 Task: In the Company nokia.com, Create email and send with subject: 'A Glimpse into the Future: Meet Our Disruptive Offering', and with mail content 'Good Evening,_x000D_
Step into a world of unlimited possibilities. Our cutting-edge solution will empower you to overcome challenges and achieve unparalleled success in your industry._x000D_
Thanks and Regards', attach the document: Contract.pdf and insert image: visitingcard.jpg. Below Thank and Regards, write Reddit and insert the URL: 'www.reddit.com'. Mark checkbox to create task to follow up : In 1 month.  Enter or choose an email address of recipient's from company's contact and send.. Logged in from softage.4@softage.net
Action: Mouse moved to (78, 66)
Screenshot: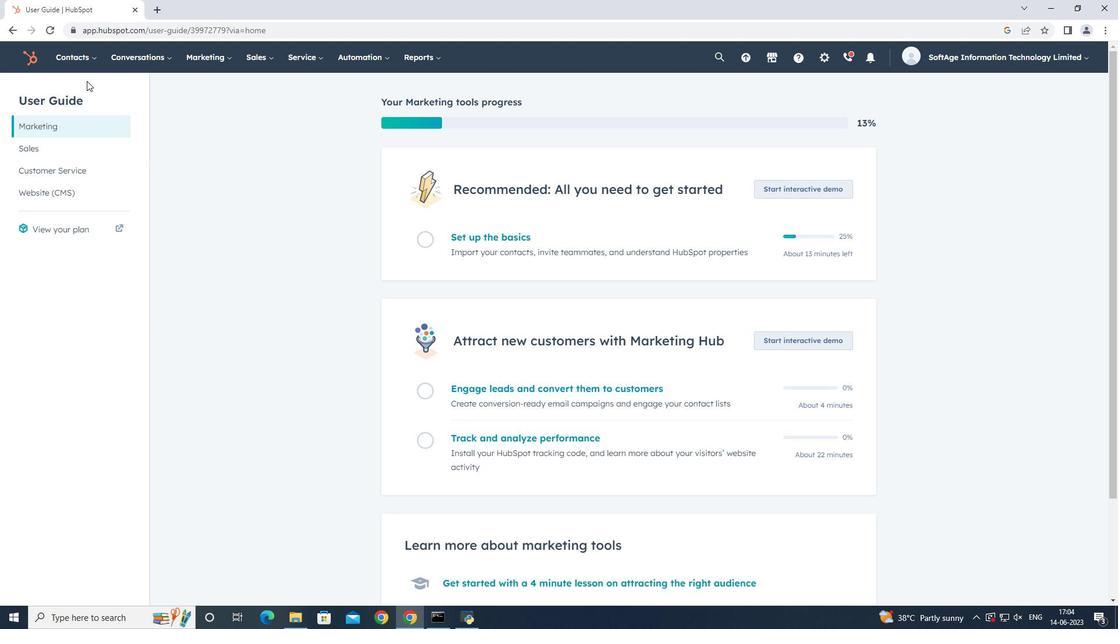
Action: Mouse pressed left at (78, 66)
Screenshot: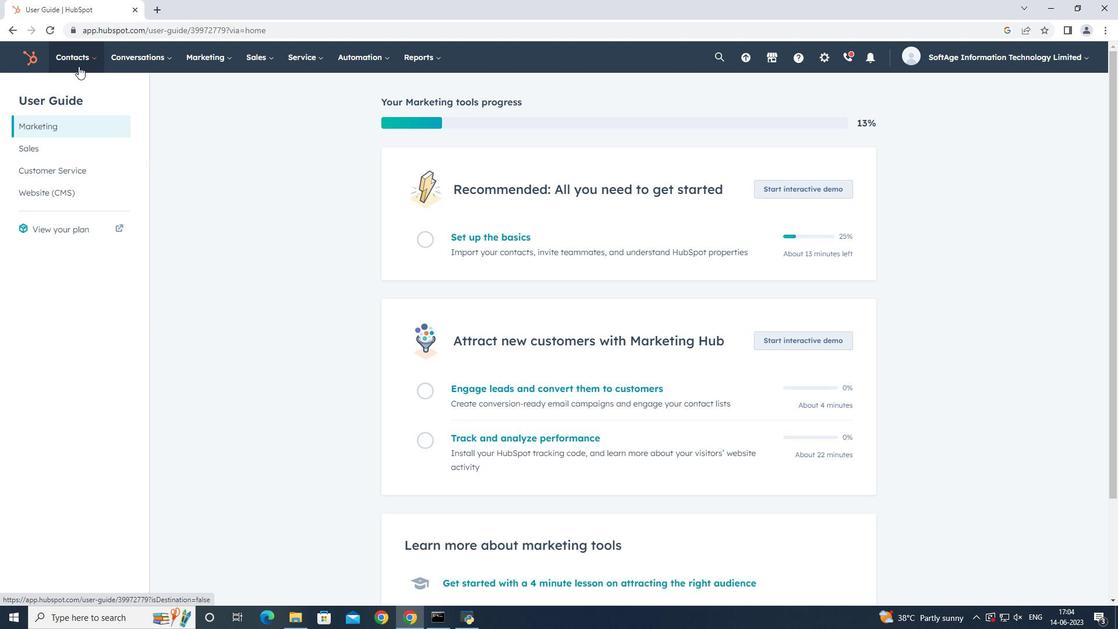 
Action: Mouse moved to (90, 107)
Screenshot: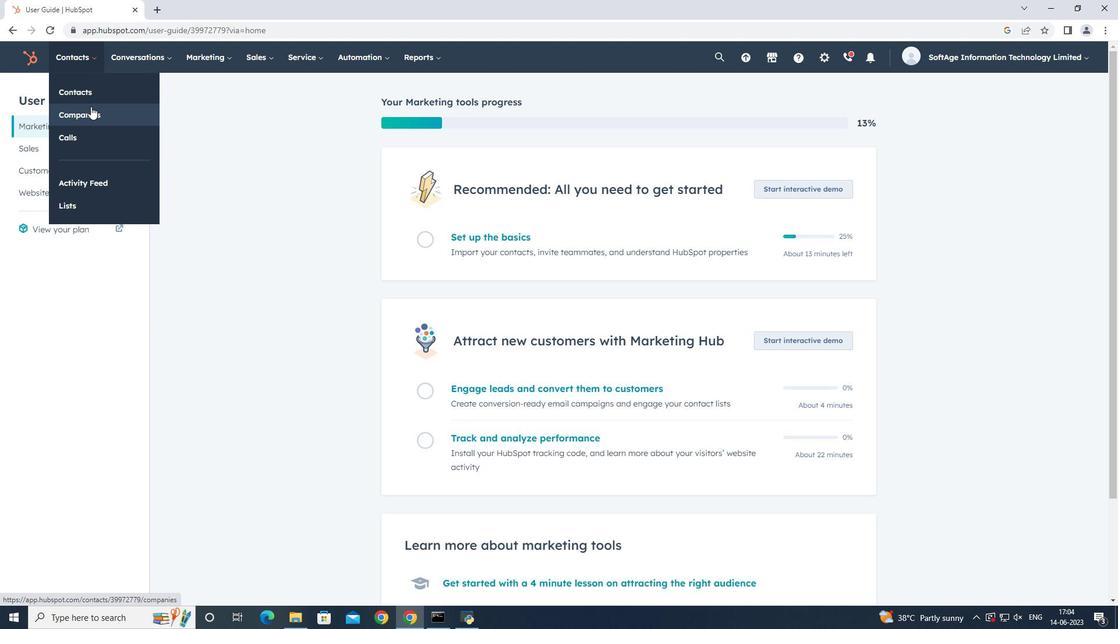 
Action: Mouse pressed left at (90, 107)
Screenshot: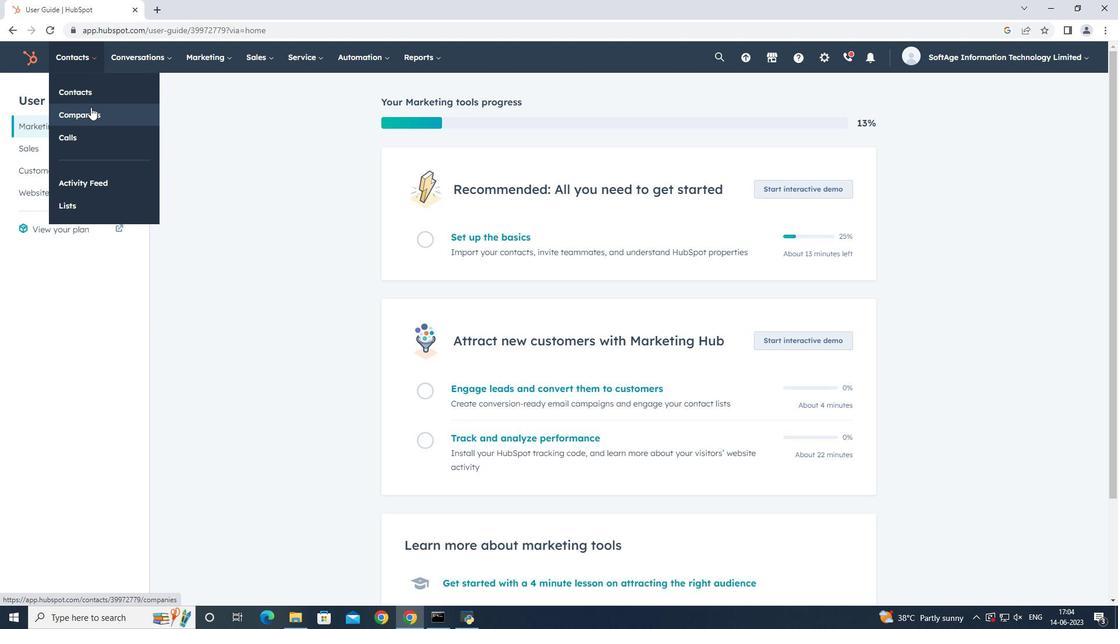 
Action: Mouse moved to (130, 190)
Screenshot: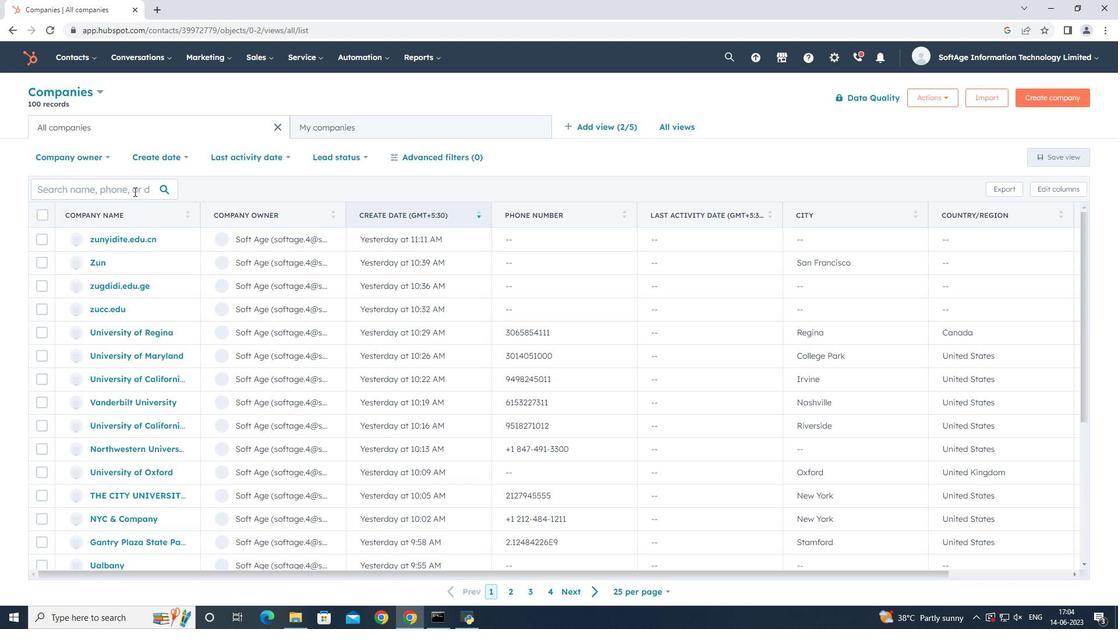 
Action: Mouse pressed left at (130, 190)
Screenshot: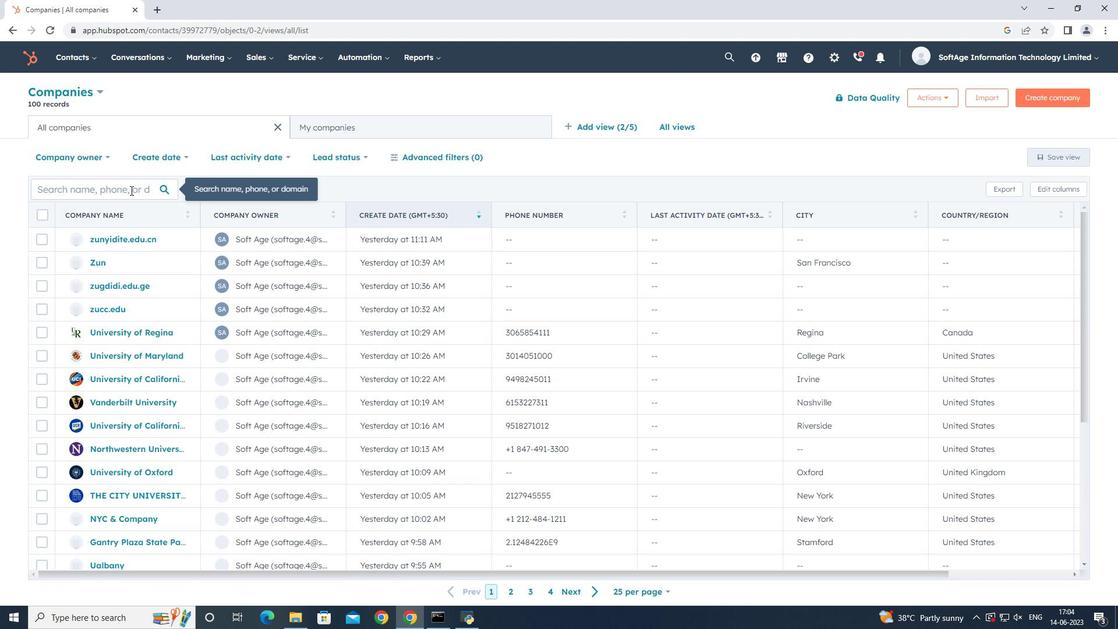 
Action: Key pressed nokia
Screenshot: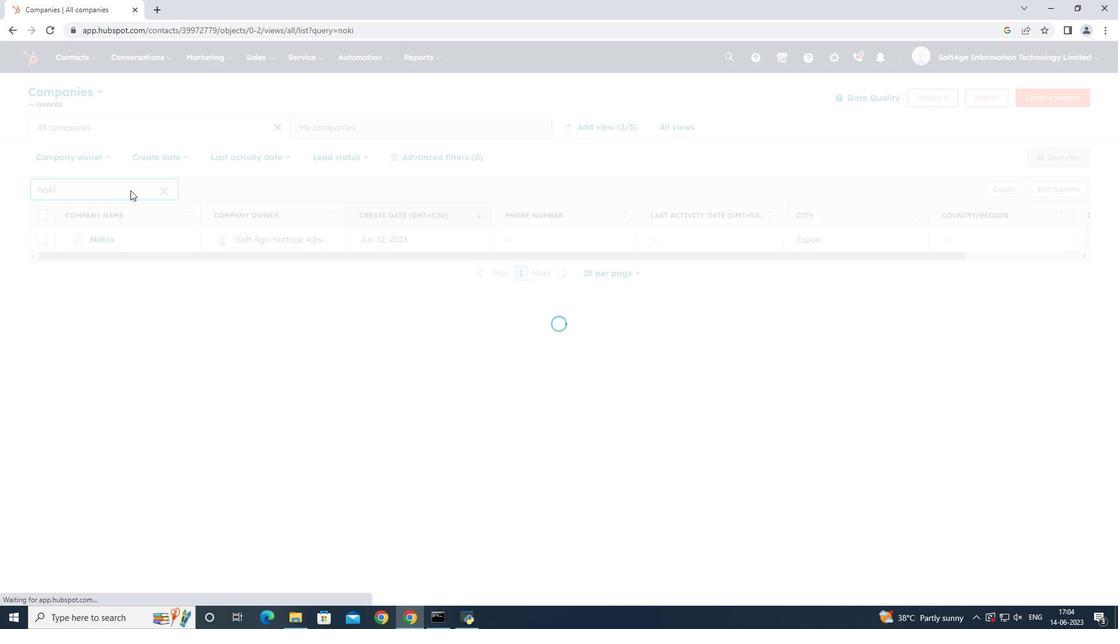 
Action: Mouse moved to (103, 243)
Screenshot: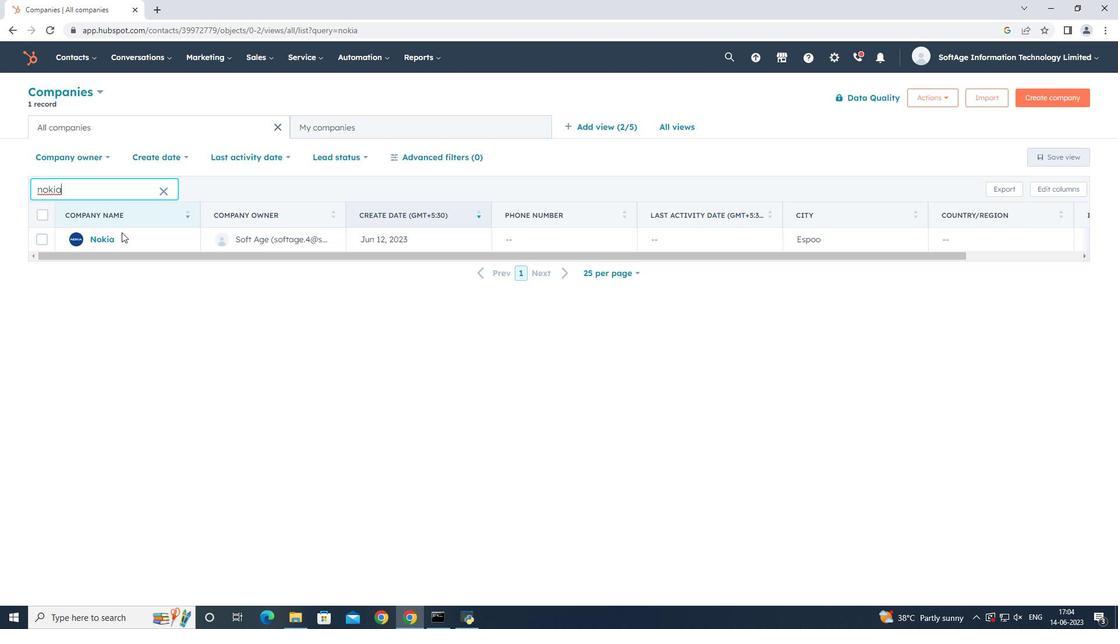 
Action: Mouse pressed left at (103, 243)
Screenshot: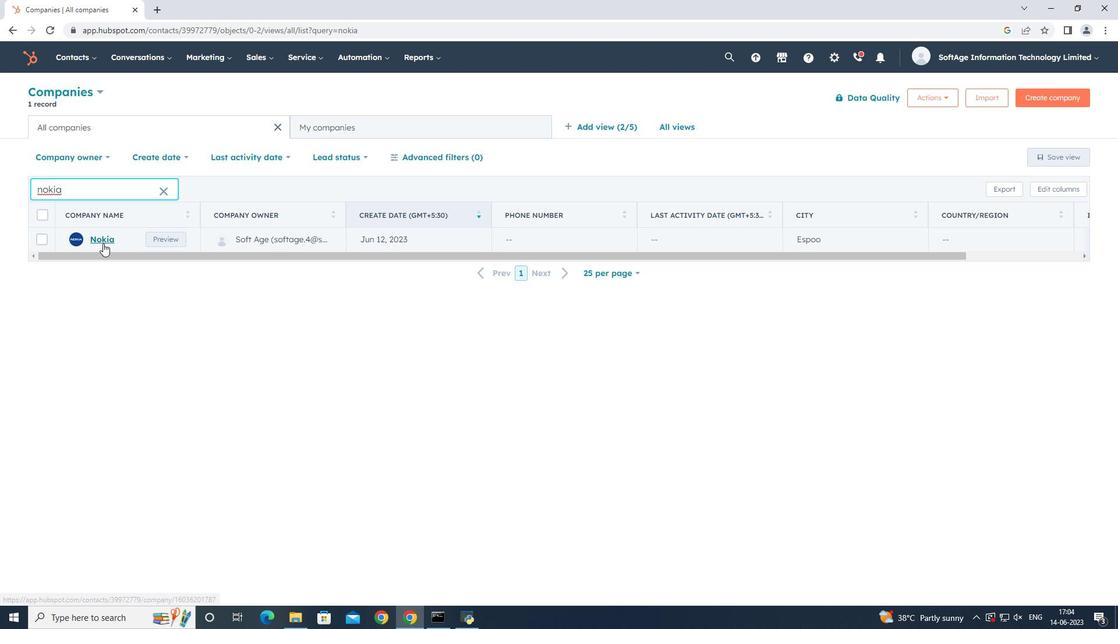 
Action: Mouse moved to (74, 196)
Screenshot: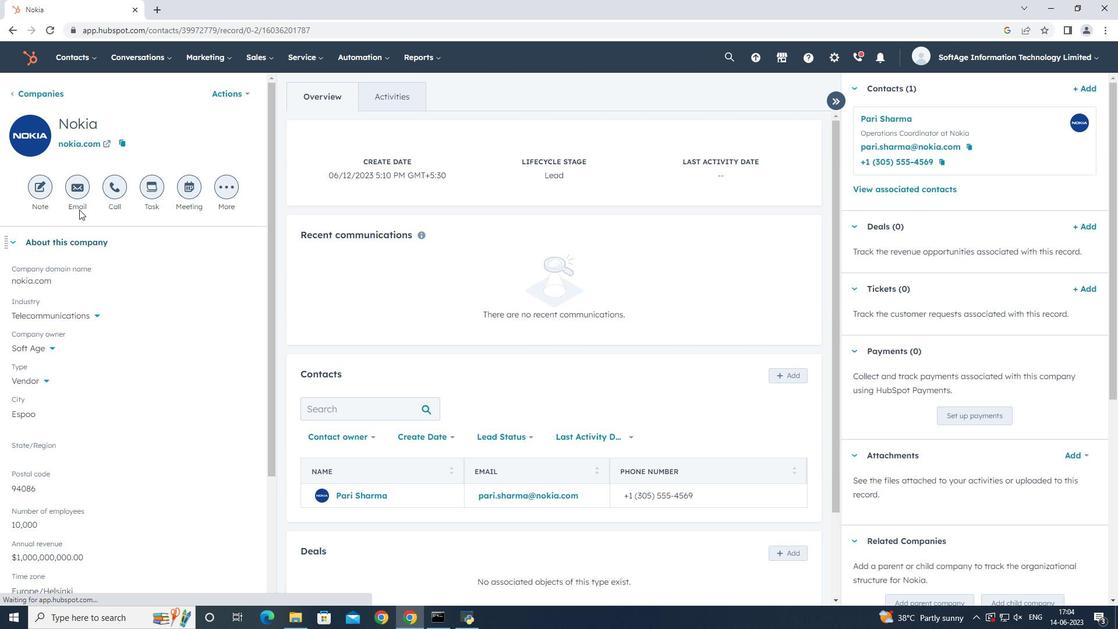 
Action: Mouse pressed left at (74, 196)
Screenshot: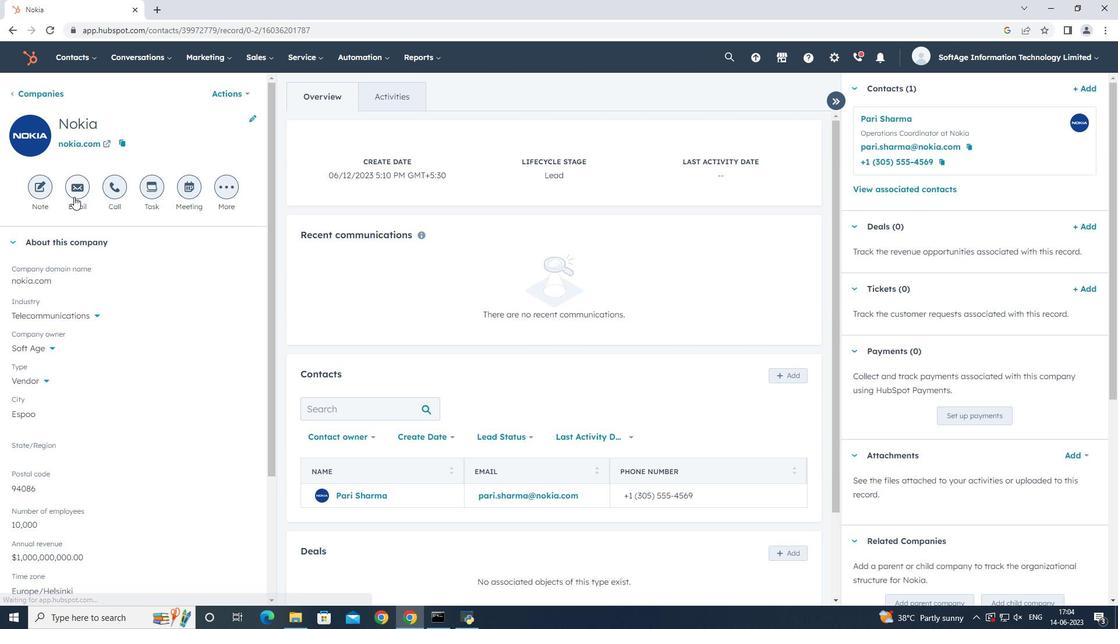 
Action: Mouse moved to (522, 287)
Screenshot: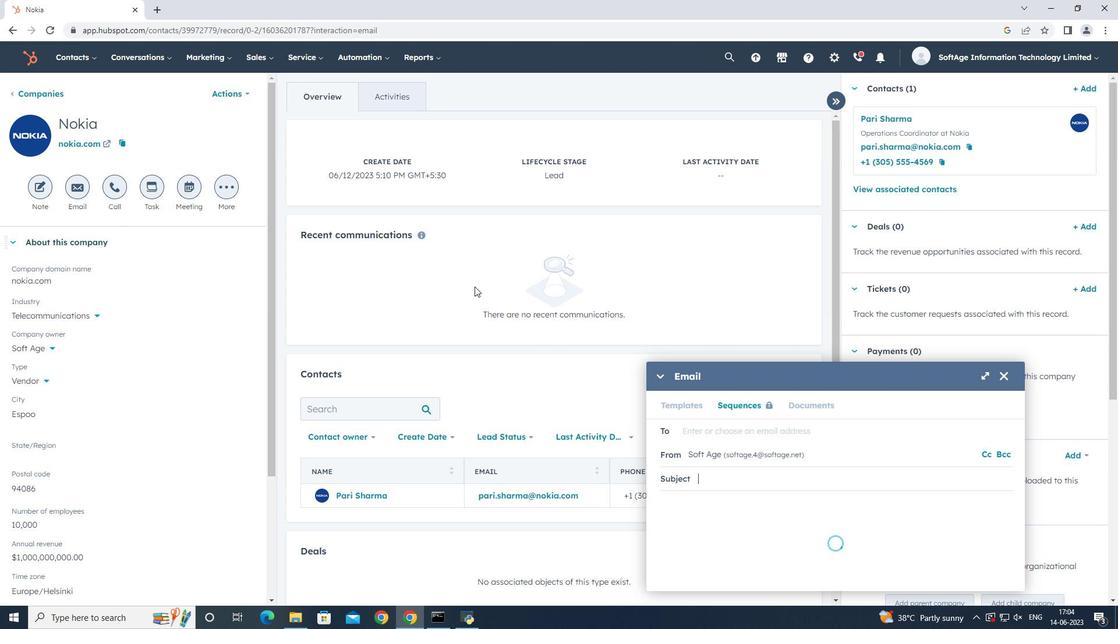 
Action: Key pressed <Key.shift>A<Key.space><Key.shift><Key.shift><Key.shift><Key.shift>Glimpse<Key.space>into<Key.space>the<Key.space><Key.shift><Key.shift>Future<Key.shift_r>:<Key.space><Key.shift_r><Key.shift_r><Key.shift_r><Key.shift_r><Key.shift_r><Key.shift_r><Key.shift_r><Key.shift_r><Key.shift_r><Key.shift_r><Key.shift_r><Key.shift_r><Key.shift_r><Key.shift_r>Meet<Key.space><Key.shift_r>Our<Key.space><Key.shift>Disruptive<Key.space><Key.shift><Key.shift><Key.shift><Key.shift><Key.shift><Key.shift><Key.shift><Key.shift><Key.shift><Key.shift><Key.shift><Key.shift><Key.shift><Key.shift>Offering,<Key.tab><Key.shift><Key.shift><Key.shift><Key.shift><Key.shift><Key.shift><Key.shift><Key.shift><Key.shift>Good<Key.space><Key.shift>Evening,<Key.enter><Key.enter><Key.shift>Step<Key.space>into<Key.space>a<Key.space>world<Key.space>of<Key.space>unlimited<Key.space>
Screenshot: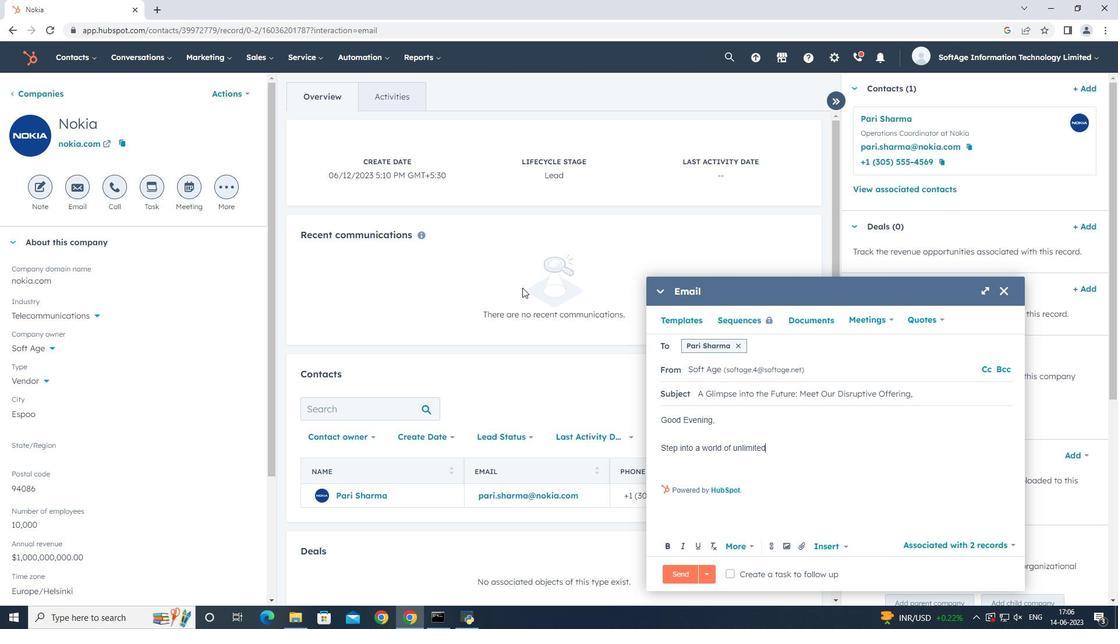 
Action: Mouse moved to (576, 258)
Screenshot: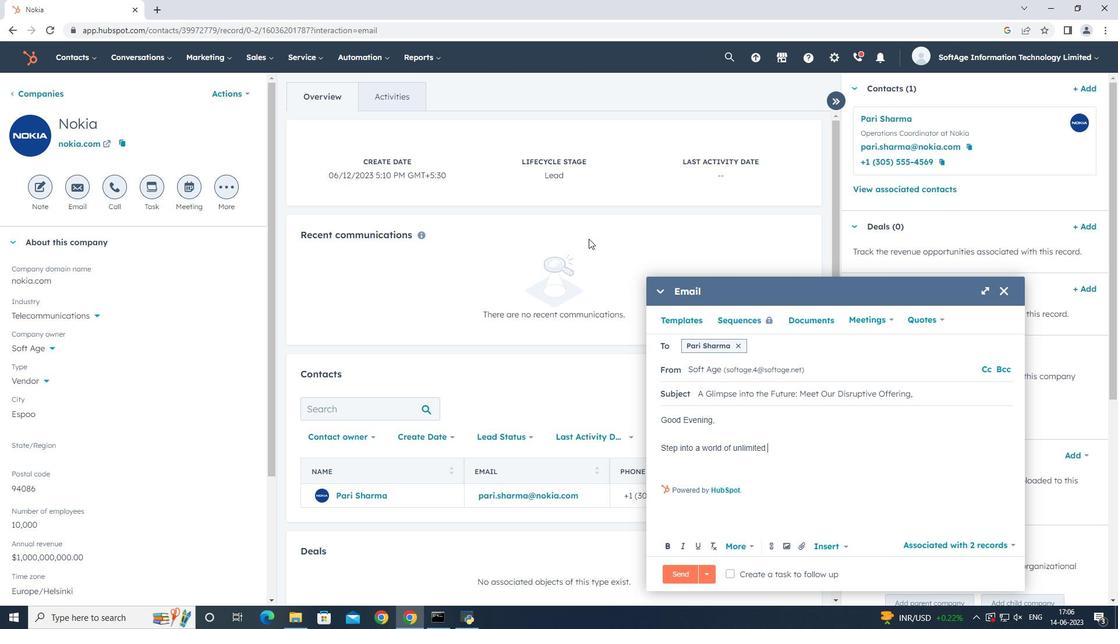 
Action: Key pressed possibilities<Key.space><Key.backspace>.<Key.space><Key.shift_r><Key.shift_r>Our<Key.space><Key.shift><Key.shift><Key.shift><Key.shift><Key.shift><Key.shift><Key.shift><Key.shift><Key.shift><Key.shift><Key.shift><Key.shift><Key.shift><Key.shift><Key.shift><Key.shift><Key.shift><Key.shift><Key.shift><Key.shift><Key.shift><Key.shift><Key.shift><Key.shift><Key.shift><Key.shift><Key.shift><Key.shift><Key.shift><Key.shift><Key.shift><Key.shift><Key.shift><Key.shift><Key.shift><Key.shift><Key.shift><Key.shift><Key.shift><Key.shift><Key.shift><Key.shift><Key.shift><Key.shift><Key.shift><Key.shift><Key.shift><Key.shift><Key.shift><Key.shift><Key.shift><Key.shift><Key.shift><Key.shift><Key.shift><Key.shift><Key.shift><Key.shift><Key.shift><Key.shift><Key.shift><Key.shift><Key.shift><Key.shift><Key.shift><Key.shift><Key.shift><Key.shift><Key.shift><Key.shift>cutting-edge<Key.space>solution<Key.space>will<Key.space>empower<Key.space>you<Key.space>to<Key.space>overcome<Key.space>challenges<Key.space>and<Key.space>achieve<Key.space>unparalleled<Key.space>success<Key.space>in<Key.space>your<Key.space>industry.<Key.enter><Key.enter><Key.shift>Thanks<Key.space>and<Key.space><Key.shift>Regards,<Key.enter>
Screenshot: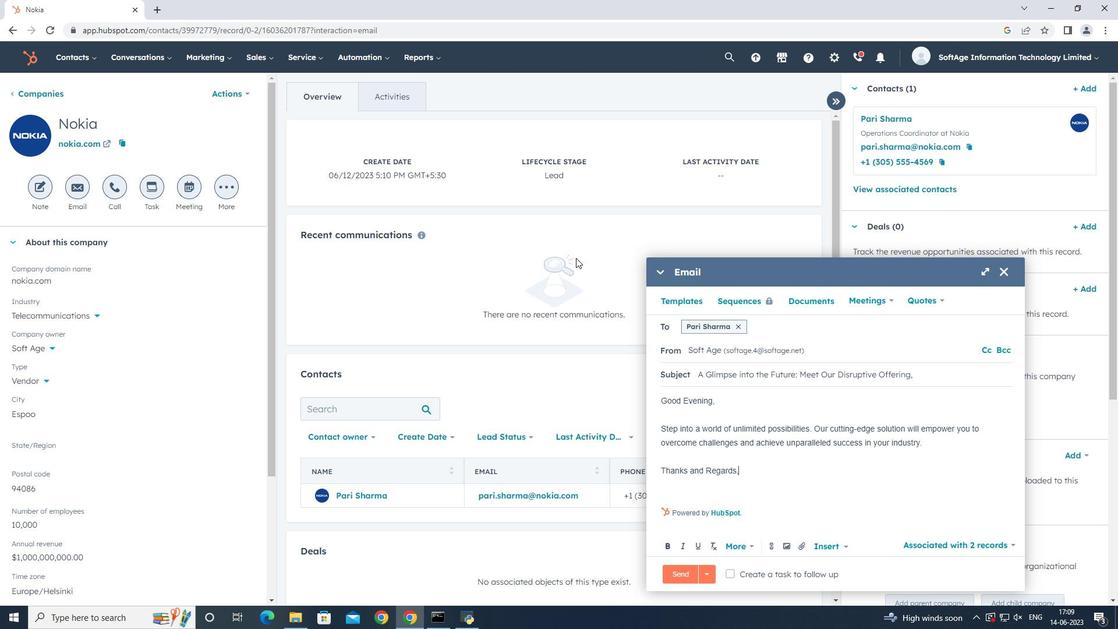
Action: Mouse moved to (802, 548)
Screenshot: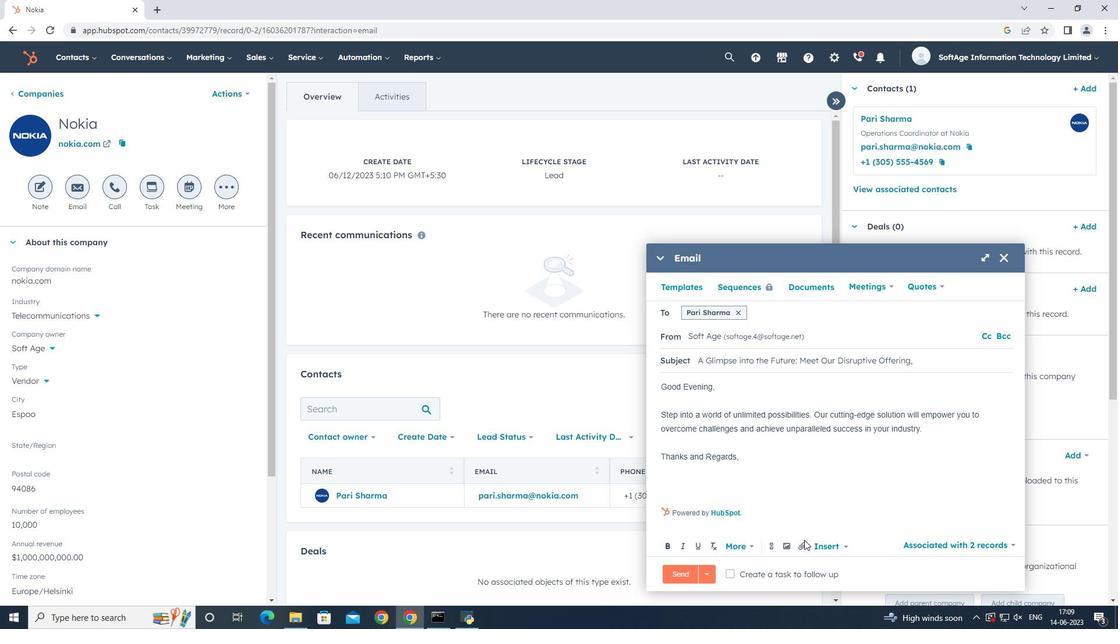 
Action: Mouse pressed left at (802, 548)
Screenshot: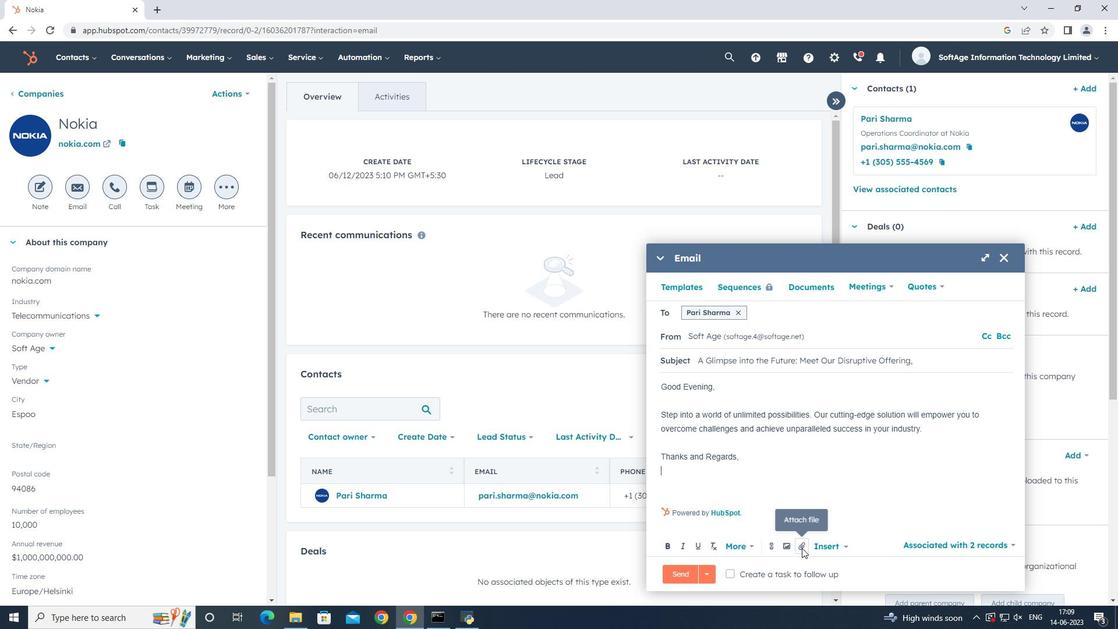 
Action: Mouse moved to (832, 511)
Screenshot: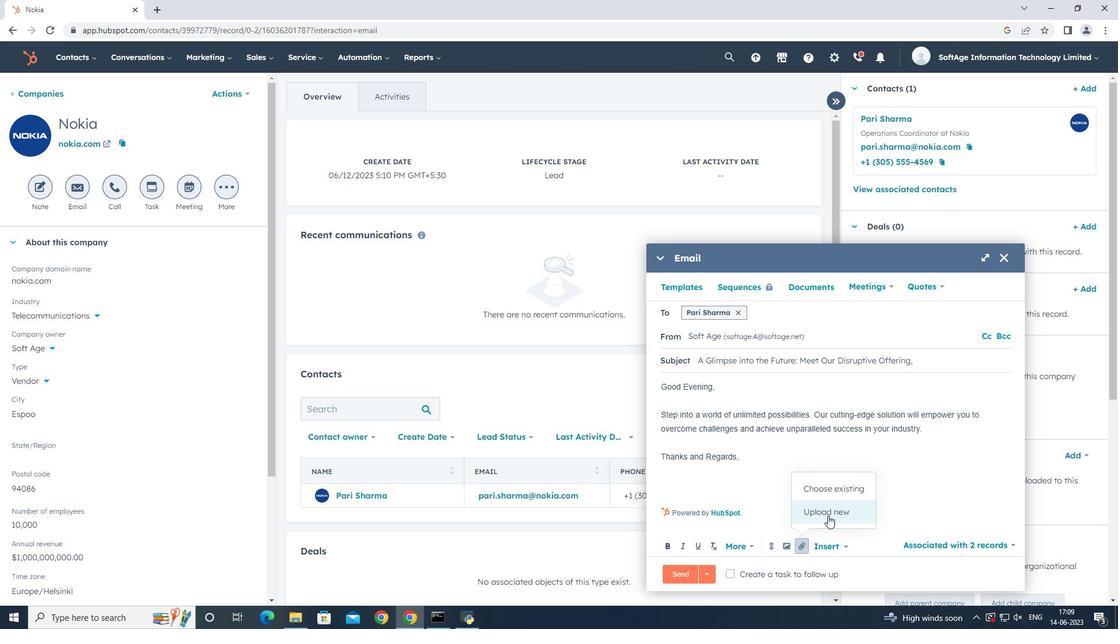 
Action: Mouse pressed left at (832, 511)
Screenshot: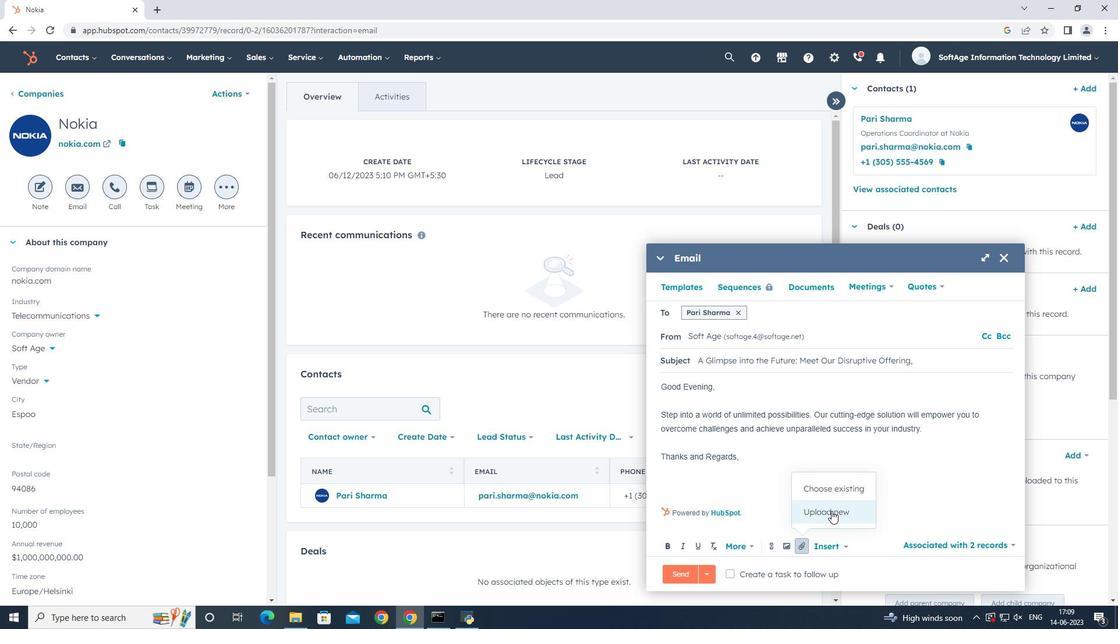 
Action: Mouse moved to (280, 110)
Screenshot: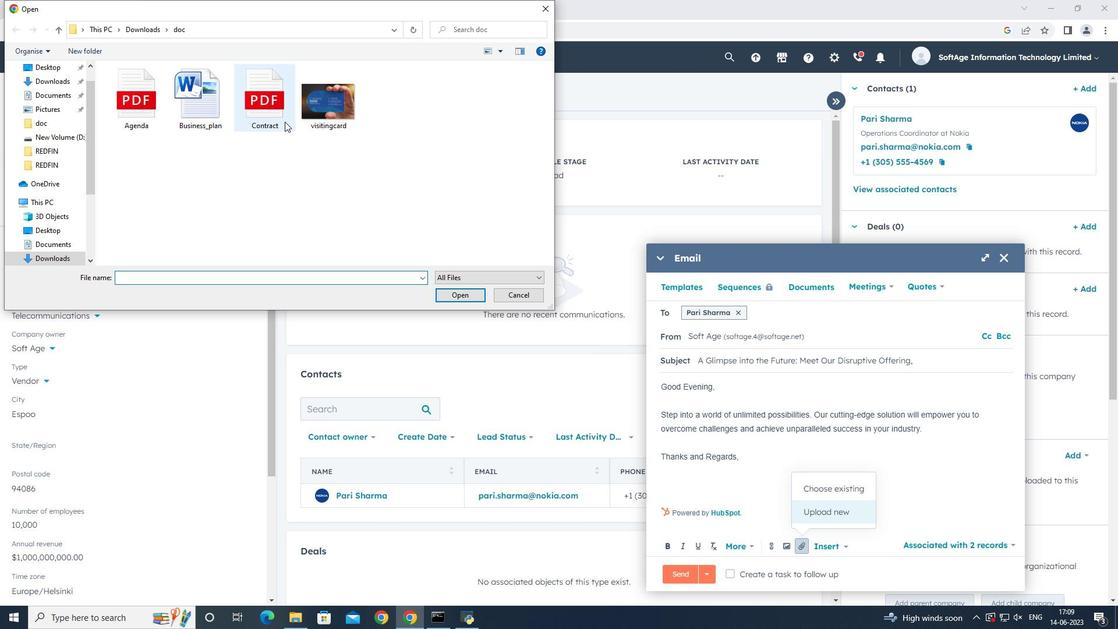 
Action: Mouse pressed left at (280, 110)
Screenshot: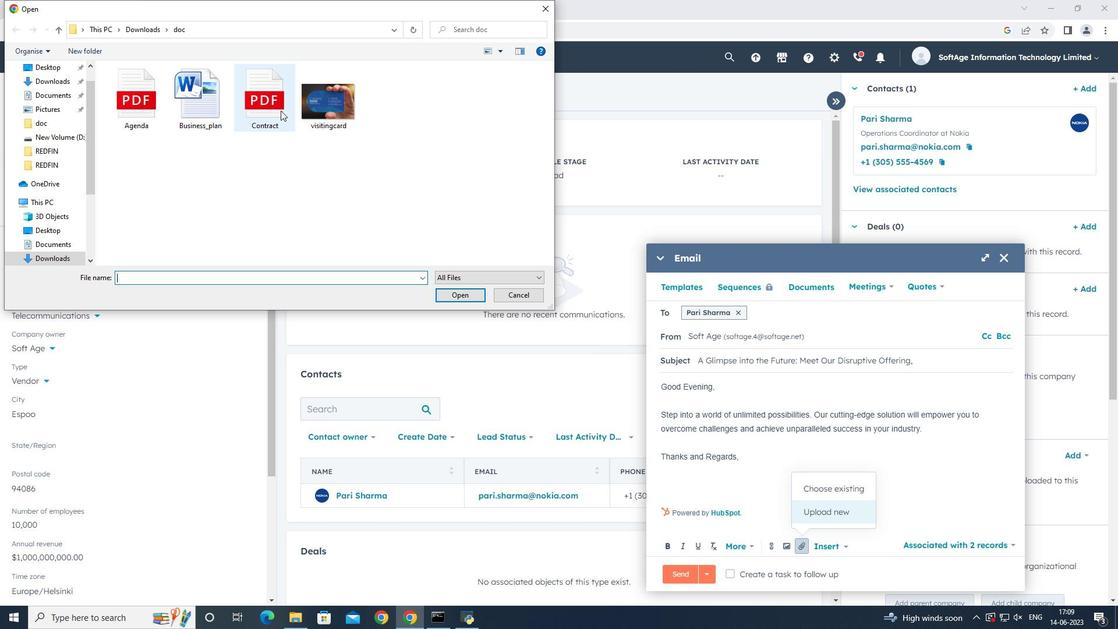 
Action: Mouse pressed left at (280, 110)
Screenshot: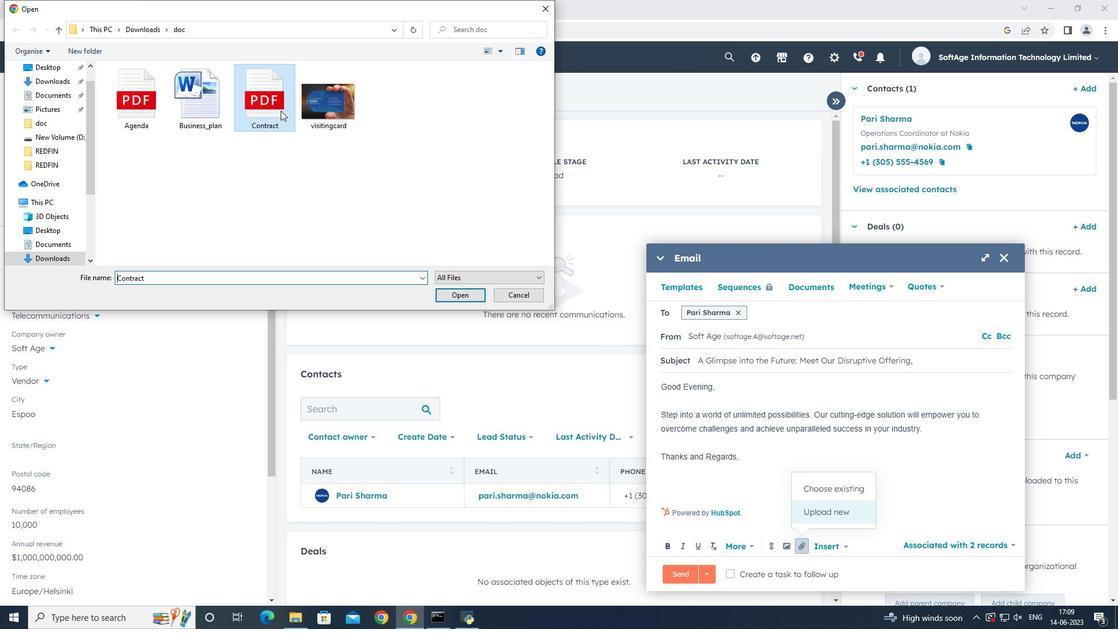
Action: Mouse moved to (785, 513)
Screenshot: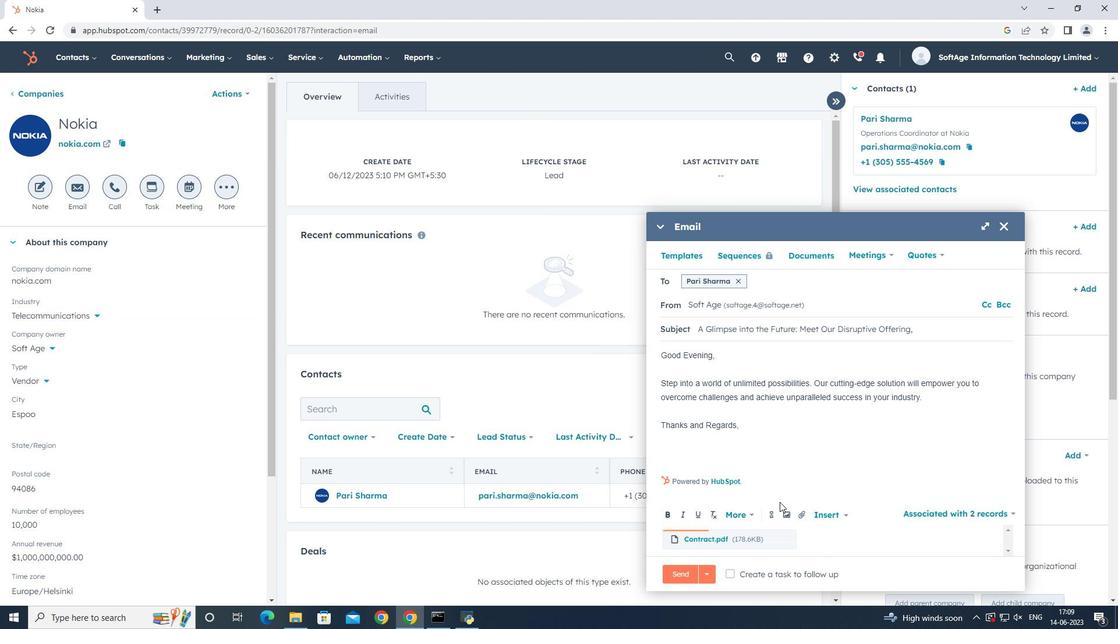 
Action: Mouse pressed left at (785, 513)
Screenshot: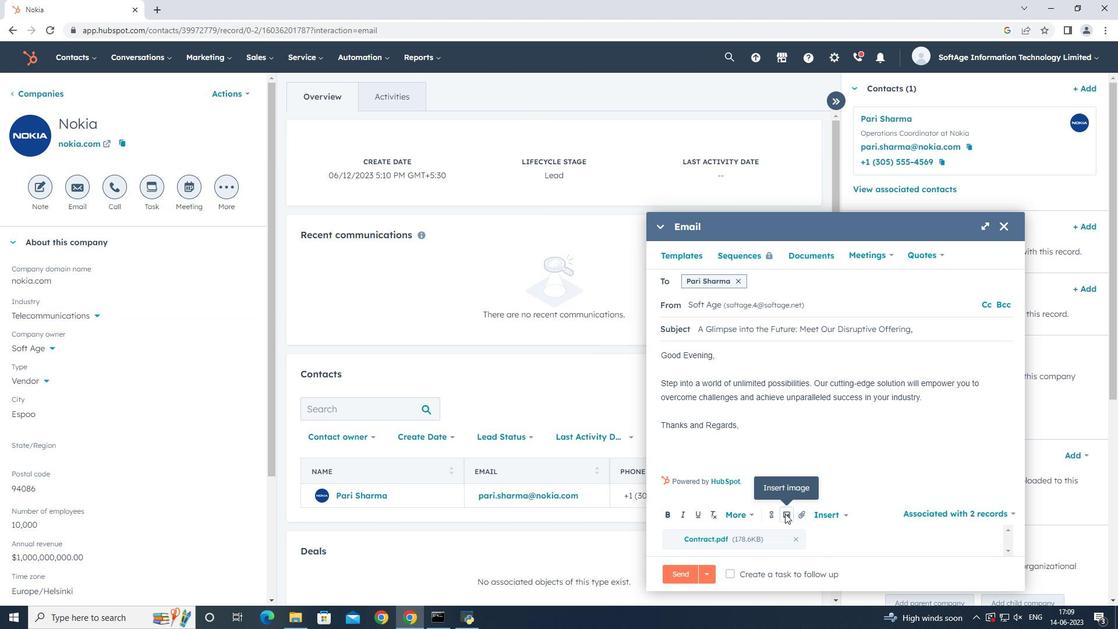 
Action: Mouse moved to (788, 484)
Screenshot: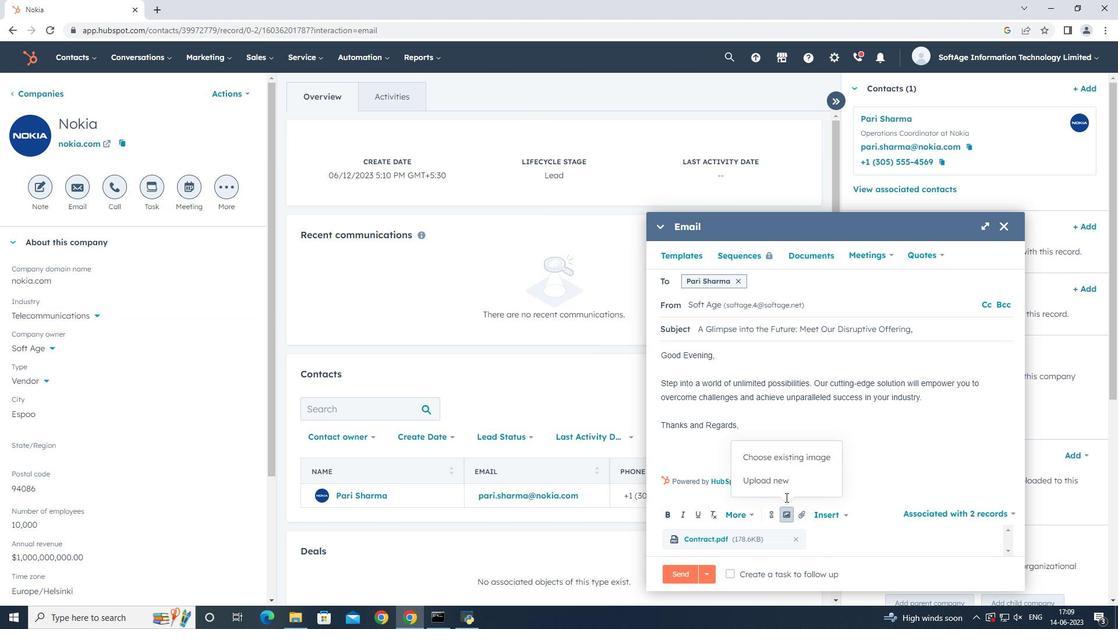 
Action: Mouse pressed left at (788, 484)
Screenshot: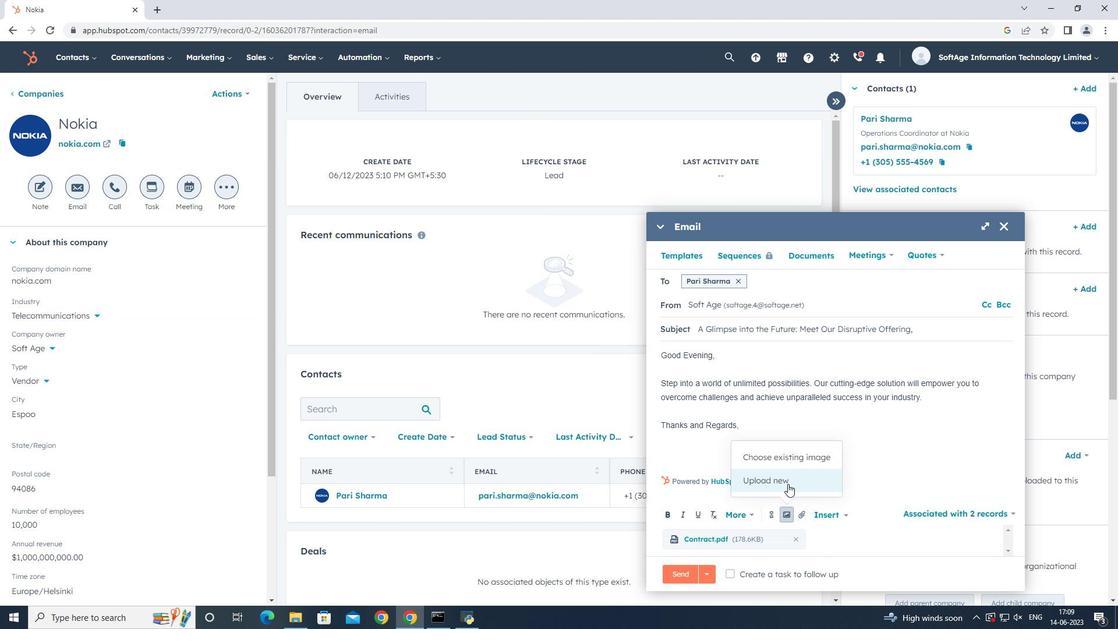 
Action: Mouse moved to (142, 120)
Screenshot: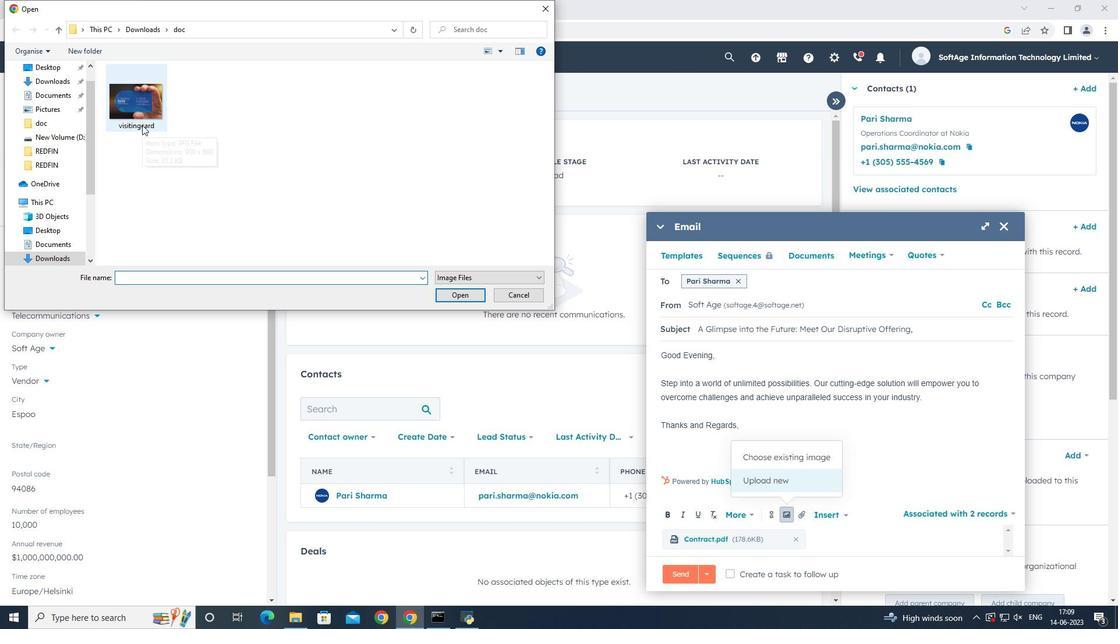 
Action: Mouse pressed left at (142, 120)
Screenshot: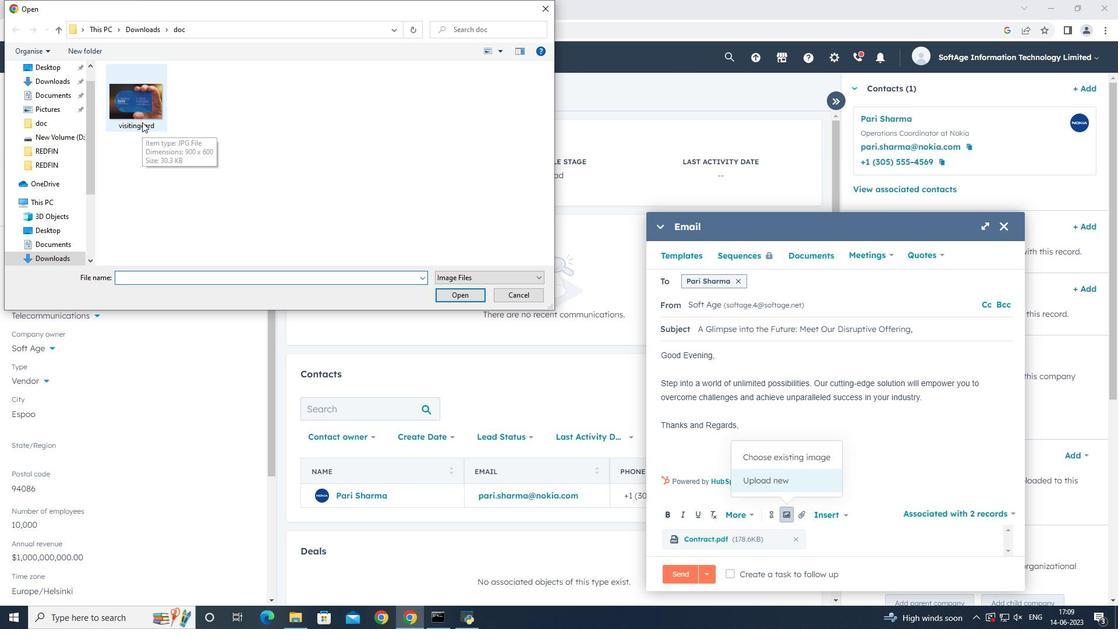 
Action: Mouse pressed left at (142, 120)
Screenshot: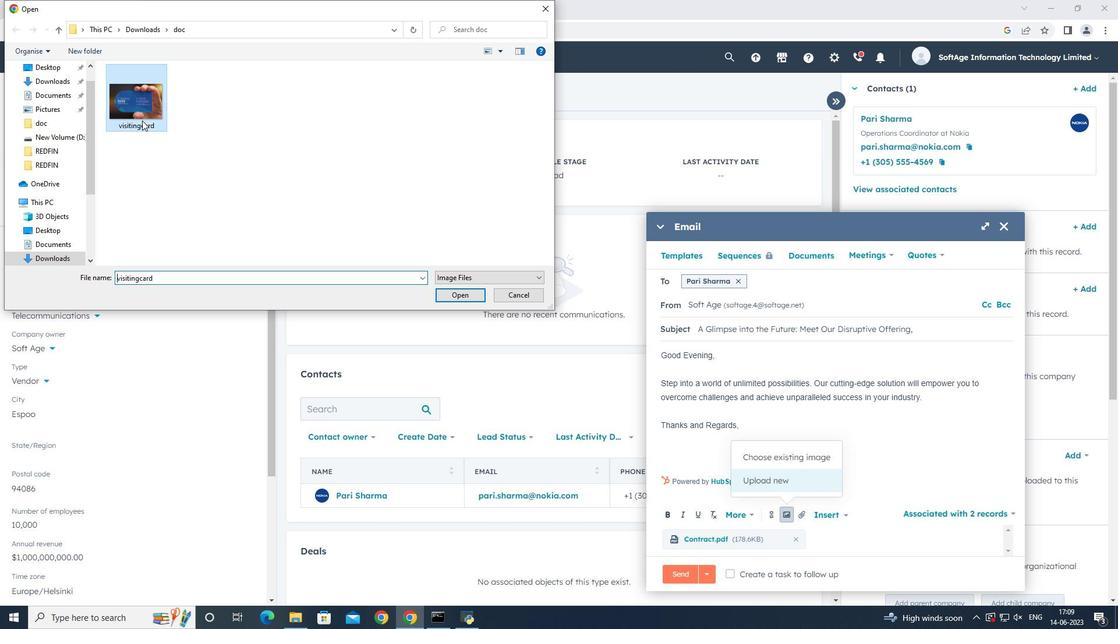 
Action: Mouse moved to (741, 312)
Screenshot: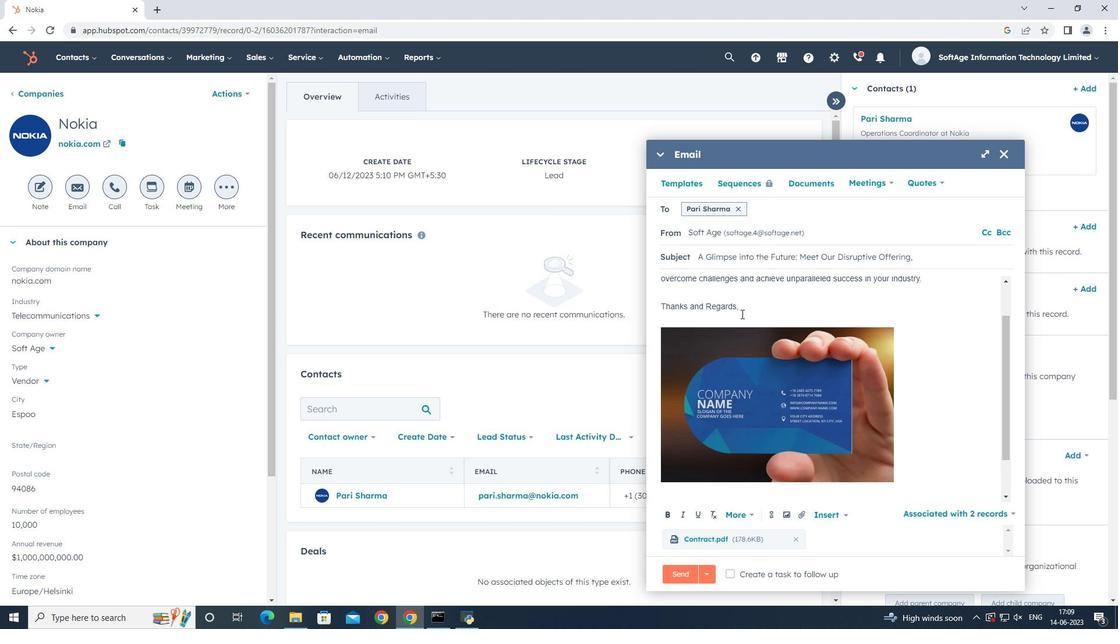 
Action: Mouse pressed left at (741, 312)
Screenshot: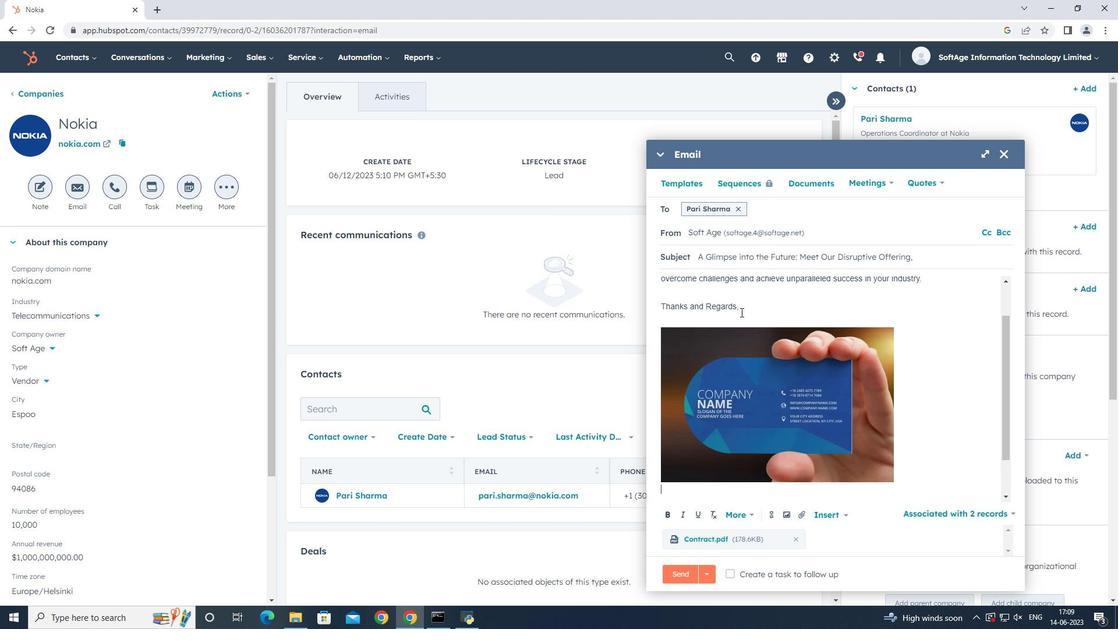 
Action: Mouse moved to (711, 315)
Screenshot: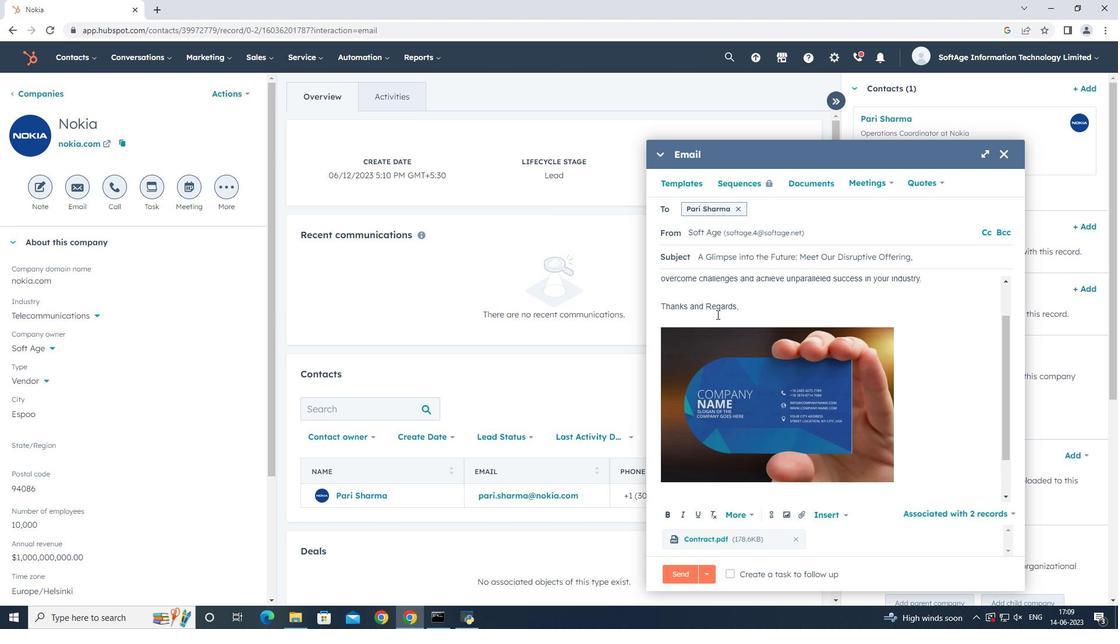 
Action: Mouse pressed left at (711, 315)
Screenshot: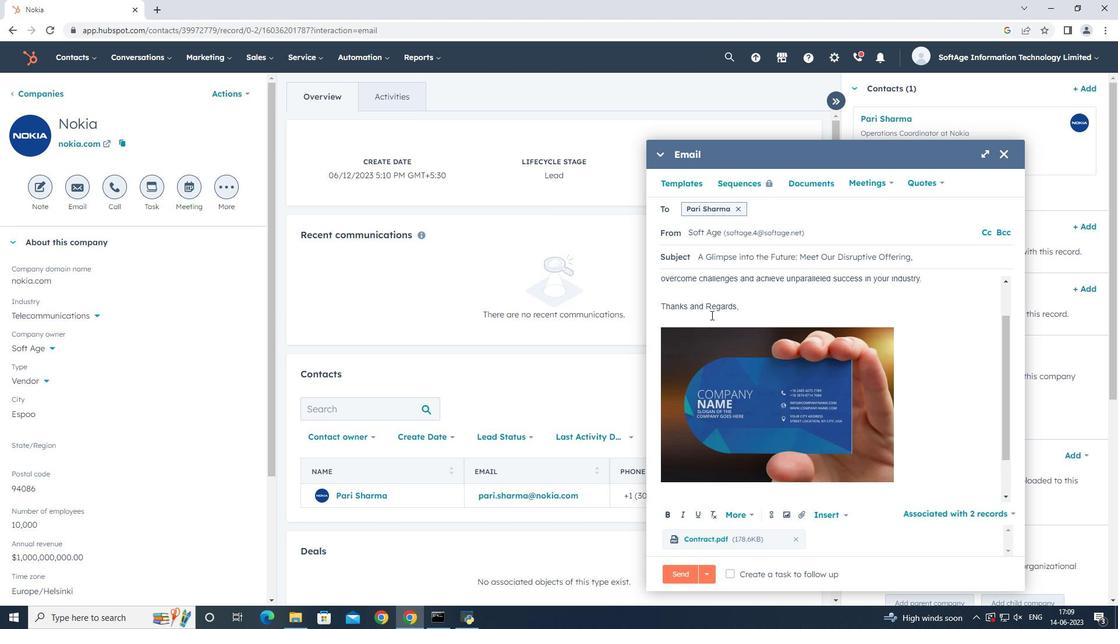 
Action: Mouse moved to (840, 325)
Screenshot: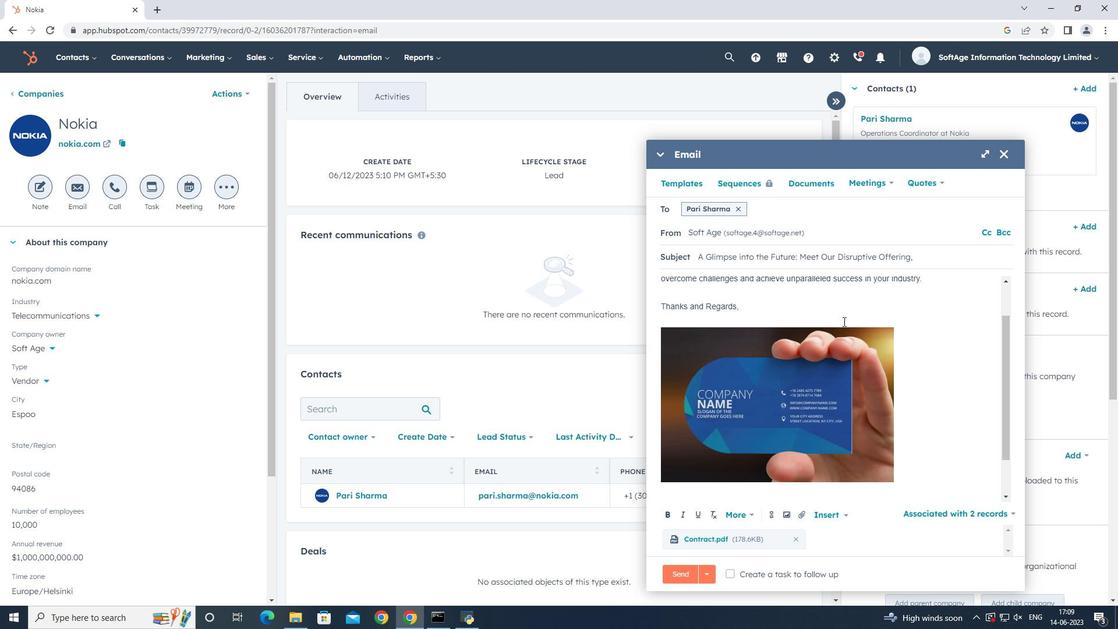 
Action: Key pressed <Key.shift>Reddit
Screenshot: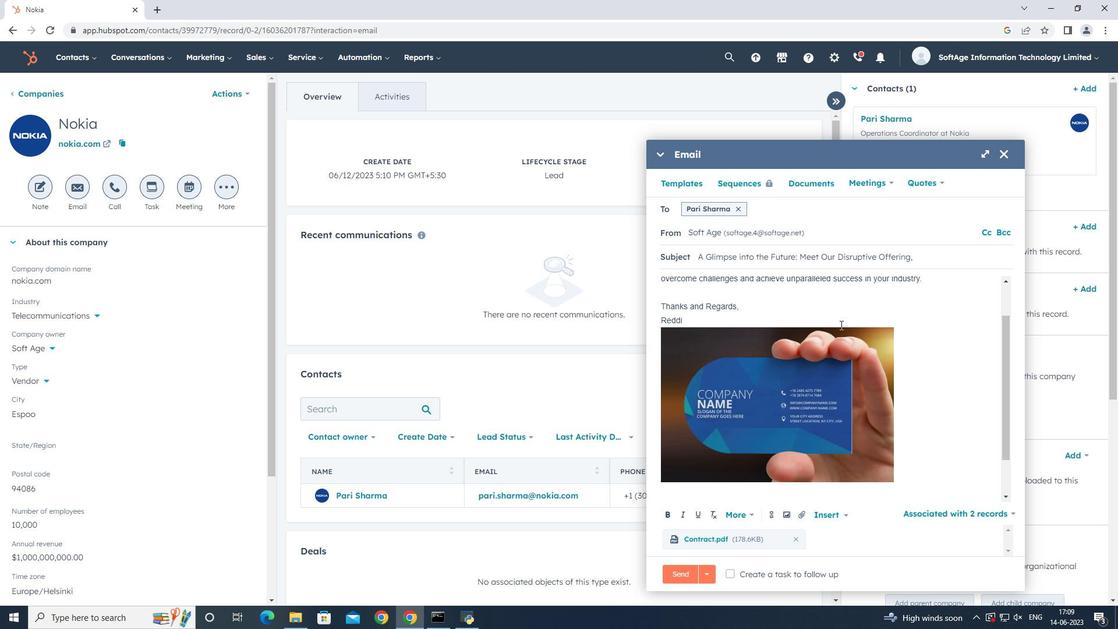 
Action: Mouse moved to (769, 516)
Screenshot: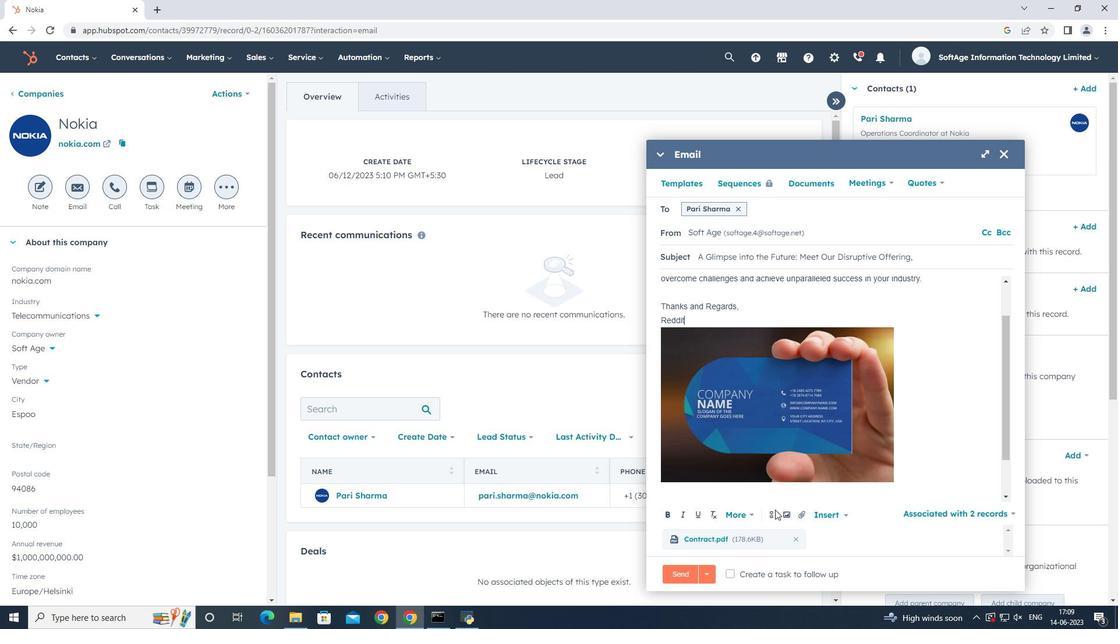 
Action: Mouse pressed left at (769, 516)
Screenshot: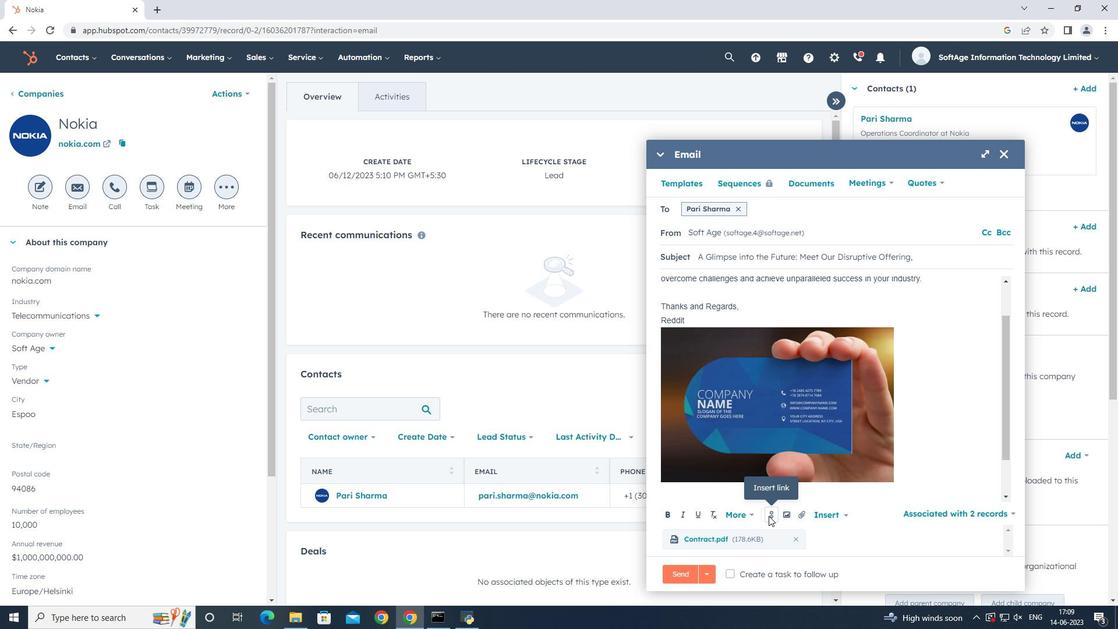 
Action: Mouse moved to (875, 484)
Screenshot: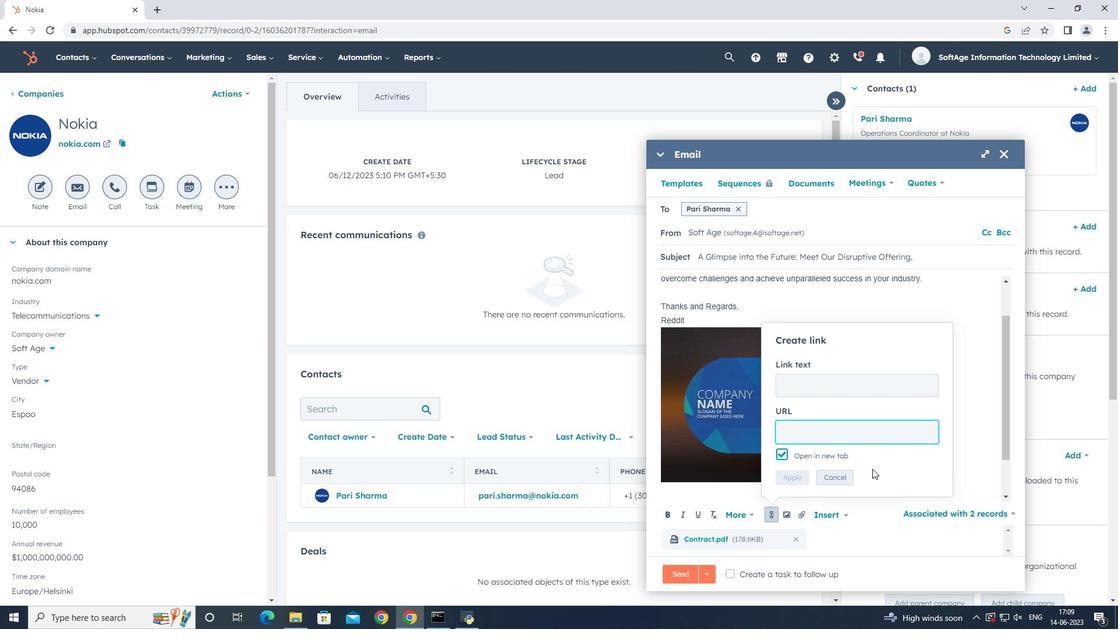 
Action: Key pressed www.reddit.com
Screenshot: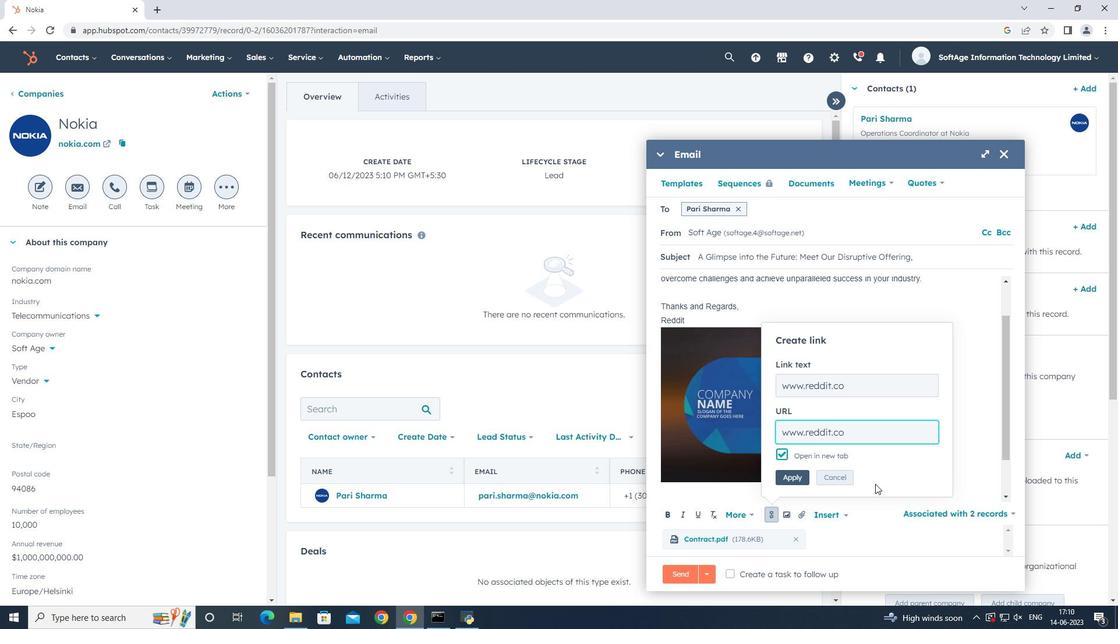 
Action: Mouse moved to (795, 476)
Screenshot: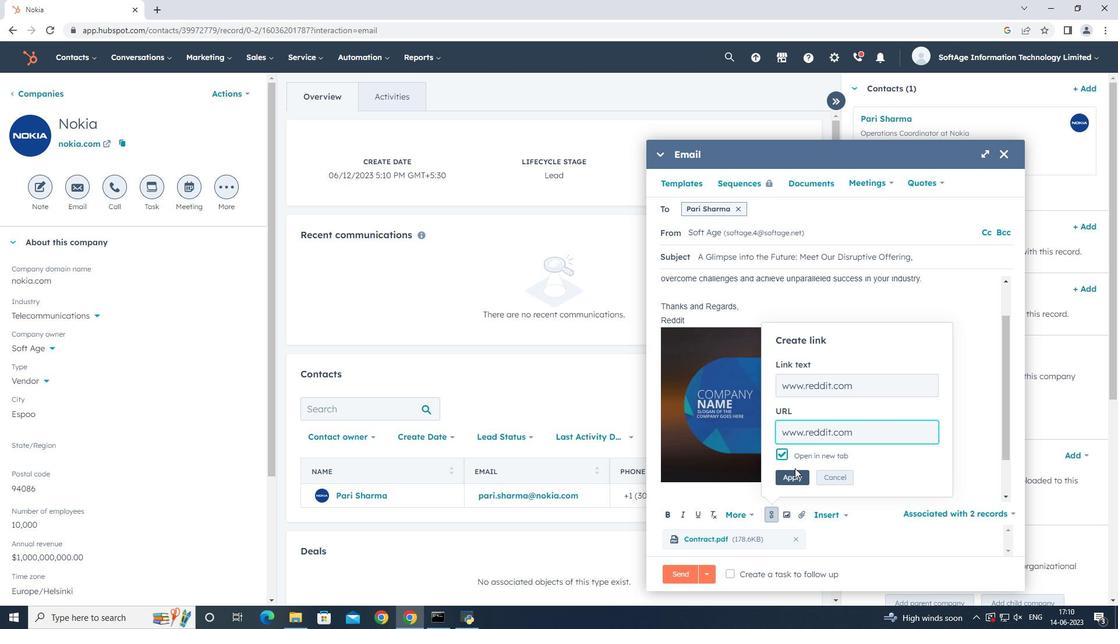
Action: Mouse pressed left at (795, 476)
Screenshot: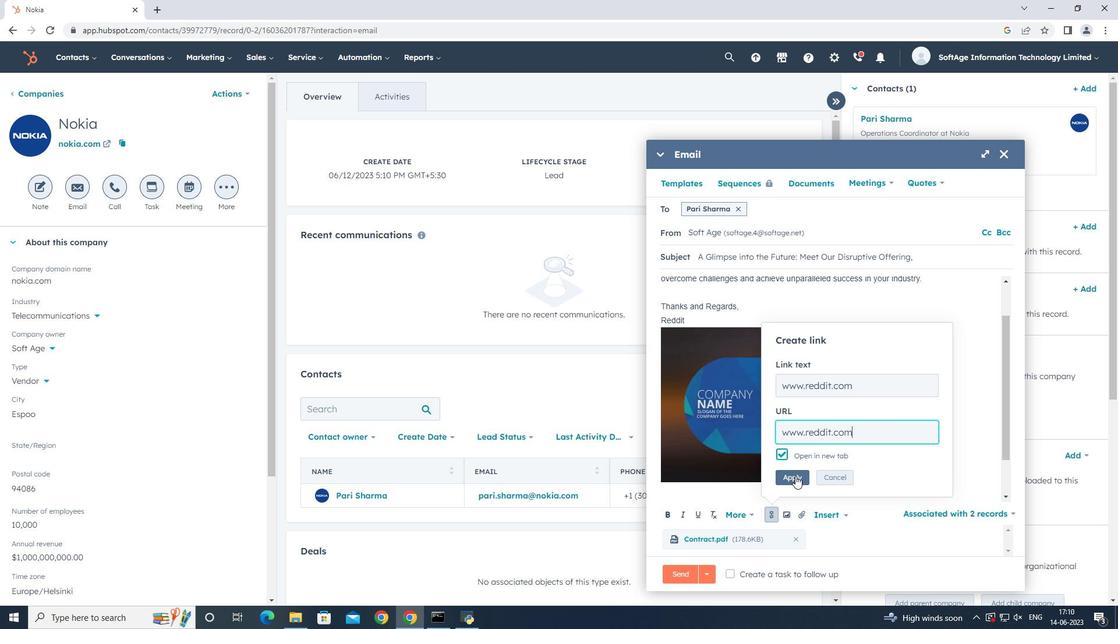 
Action: Mouse moved to (789, 574)
Screenshot: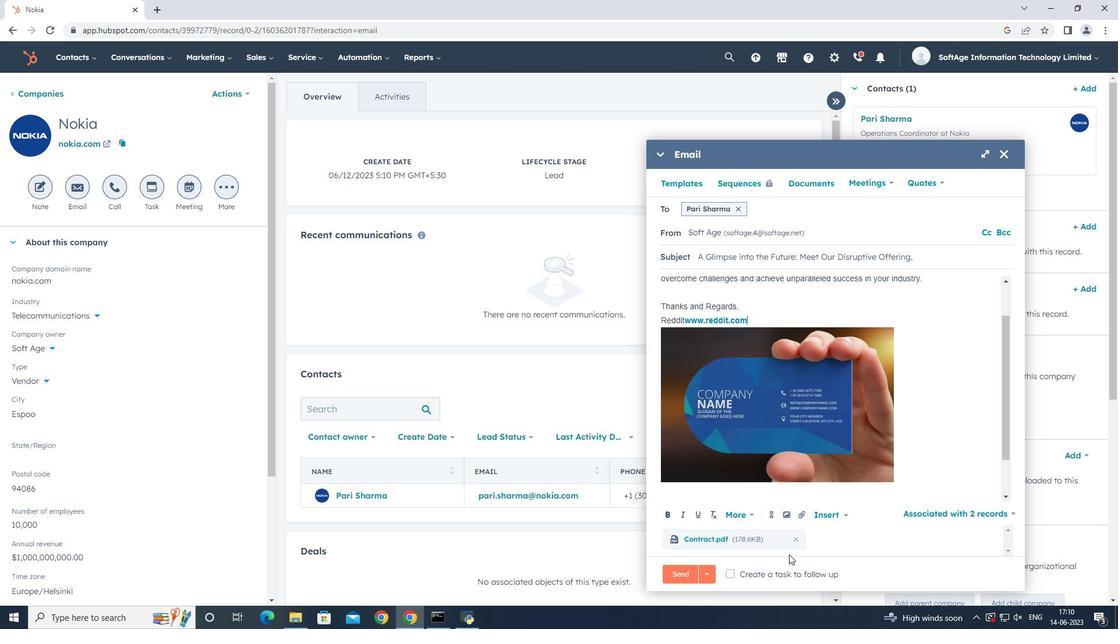 
Action: Mouse pressed left at (789, 574)
Screenshot: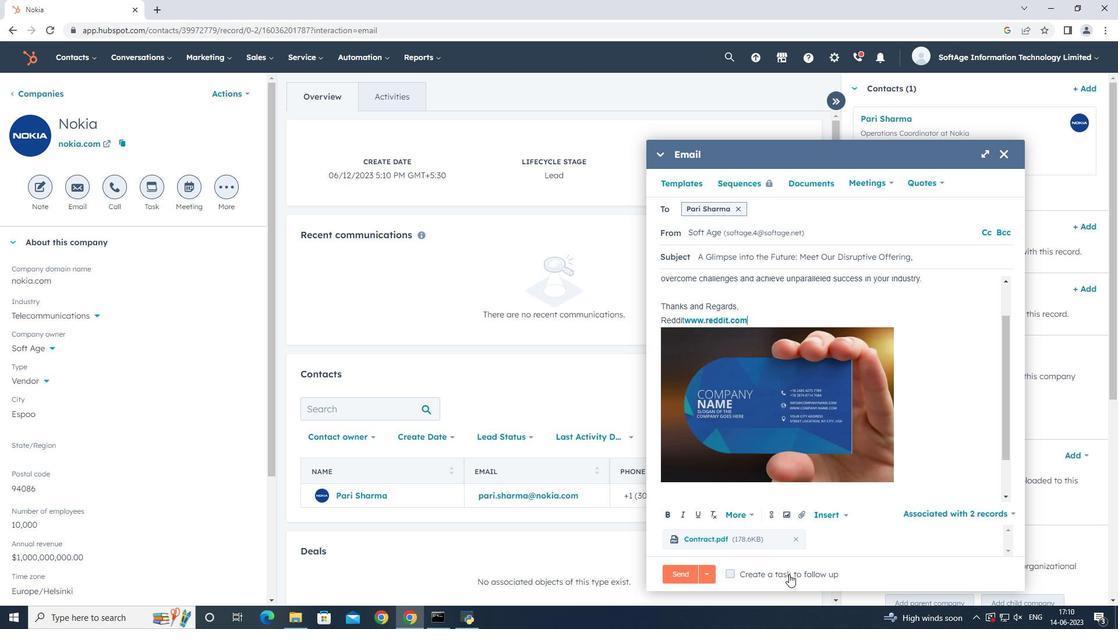 
Action: Mouse moved to (926, 572)
Screenshot: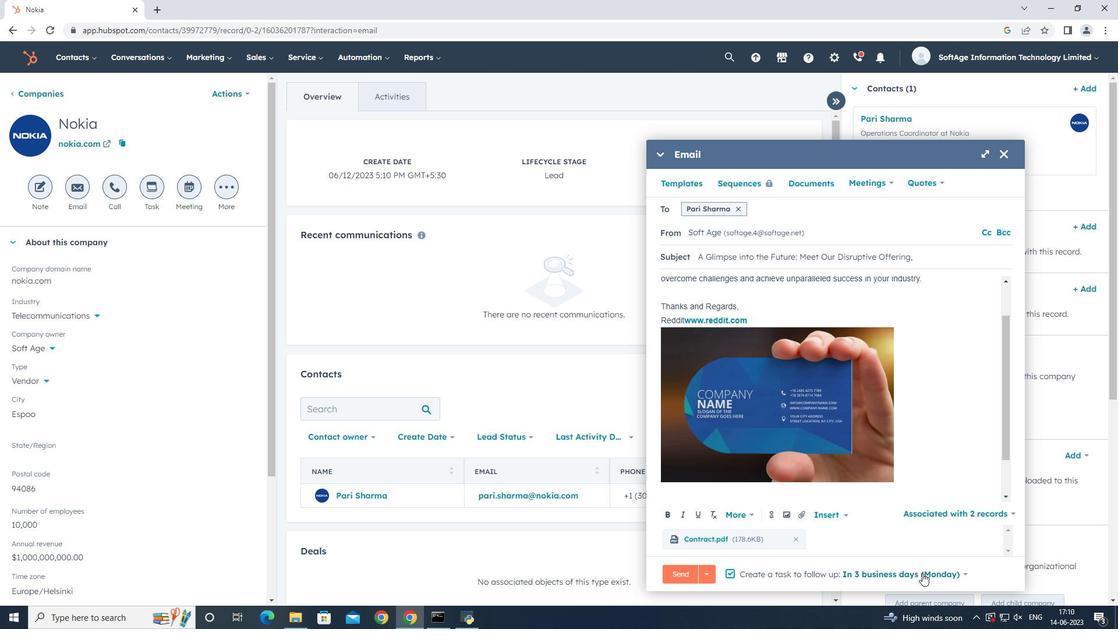 
Action: Mouse pressed left at (926, 572)
Screenshot: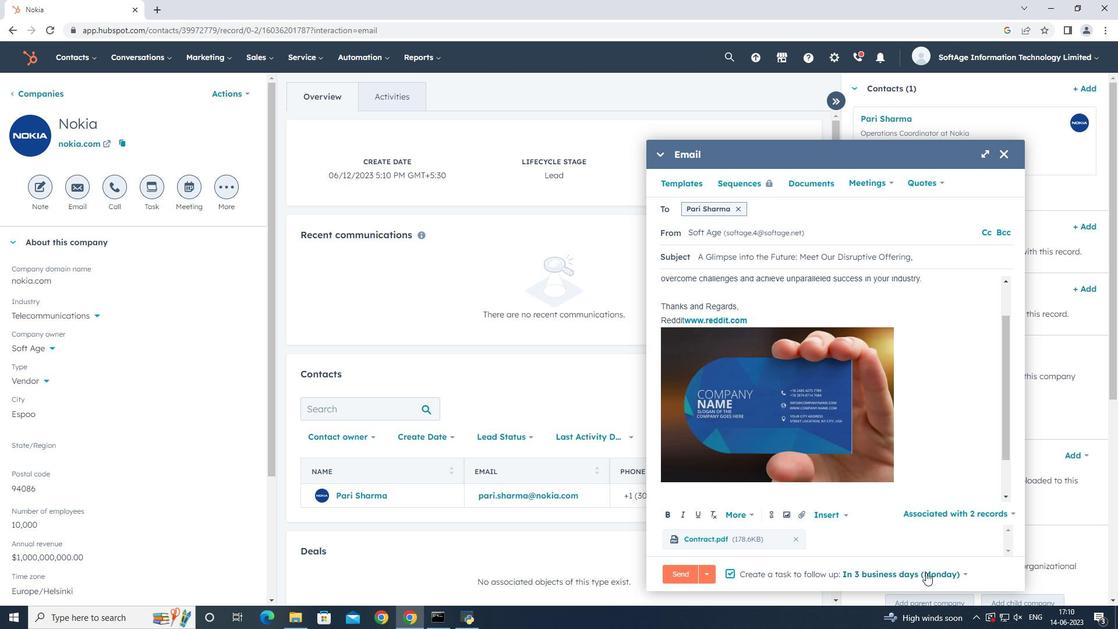 
Action: Mouse moved to (925, 530)
Screenshot: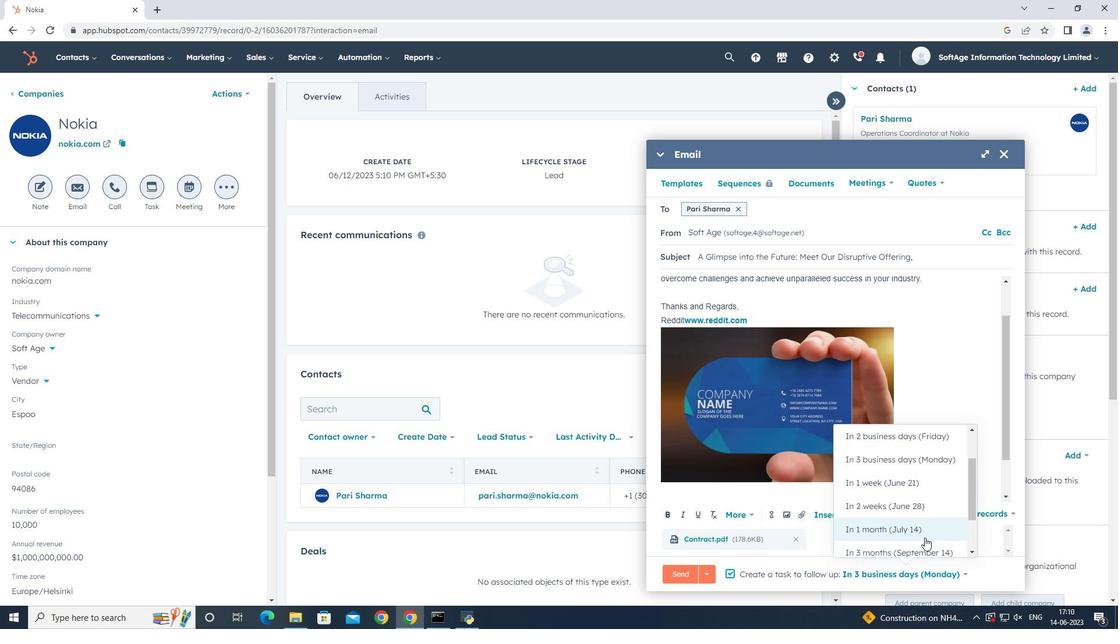 
Action: Mouse pressed left at (925, 530)
Screenshot: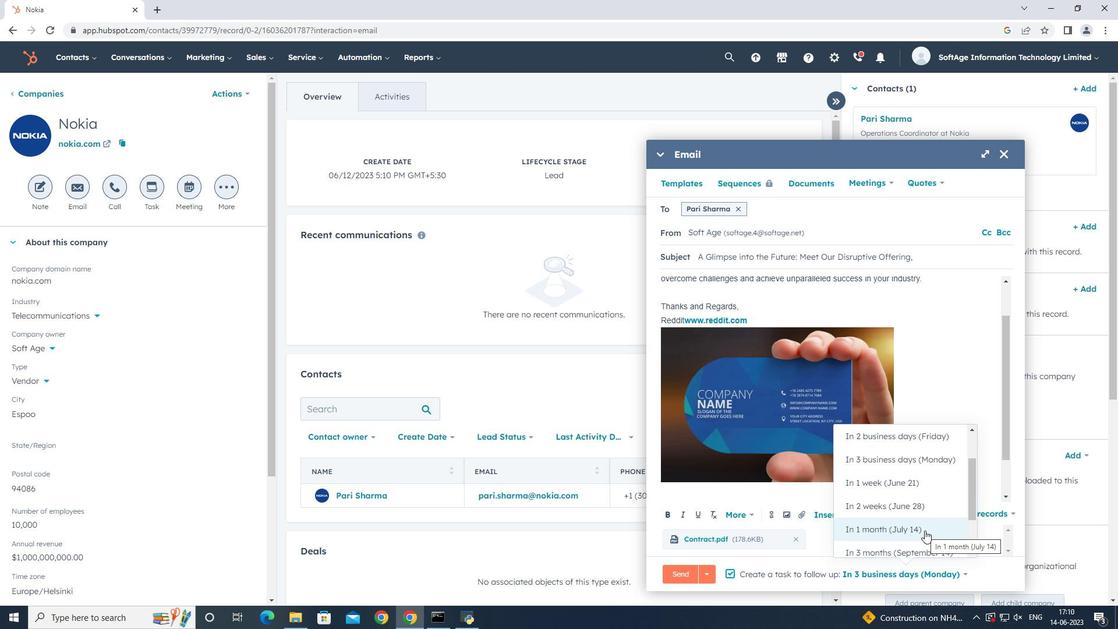 
Action: Mouse moved to (740, 209)
Screenshot: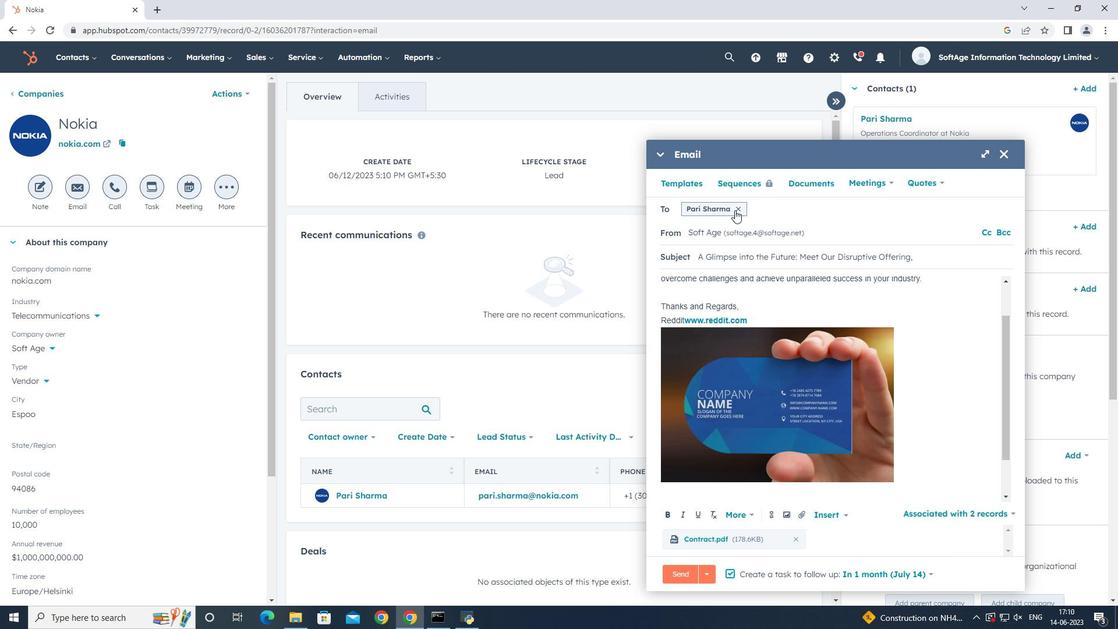 
Action: Mouse pressed left at (740, 209)
Screenshot: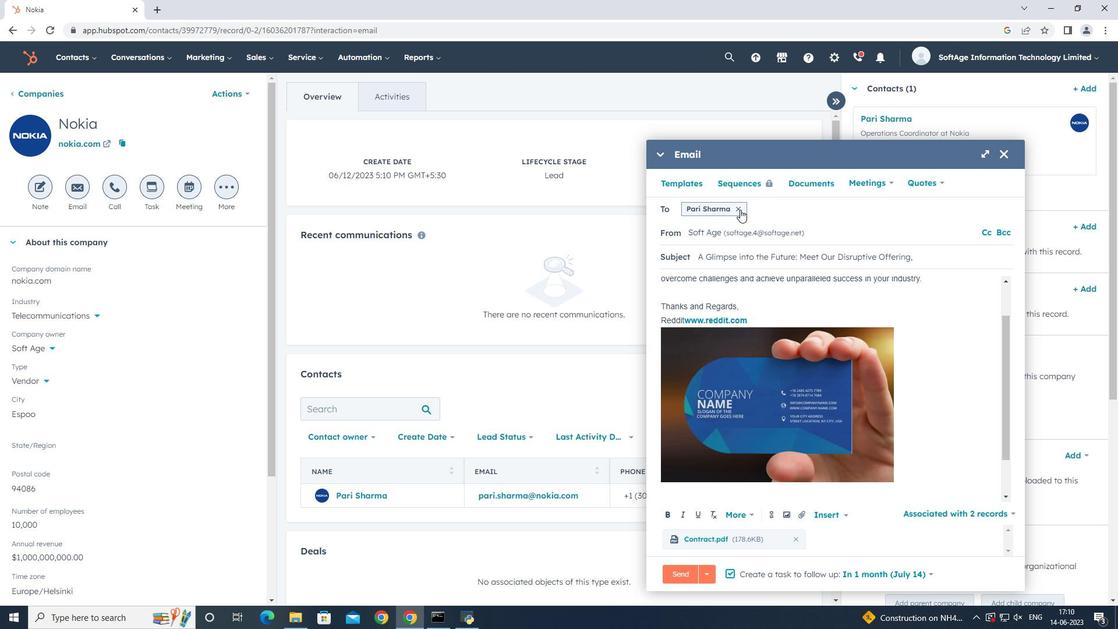 
Action: Mouse moved to (753, 212)
Screenshot: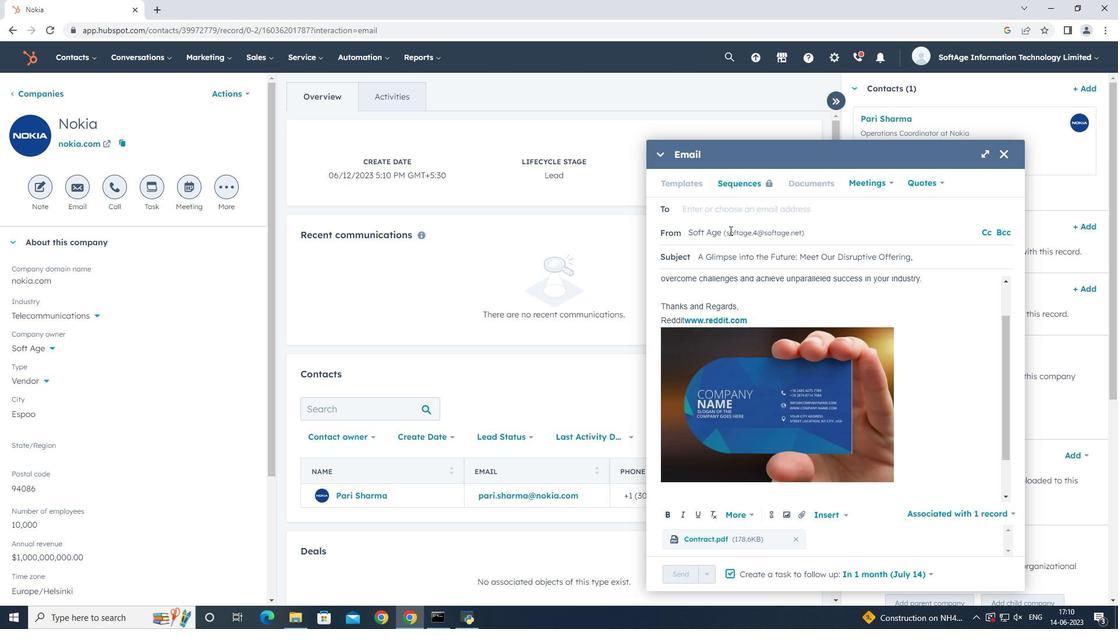 
Action: Mouse pressed left at (753, 212)
Screenshot: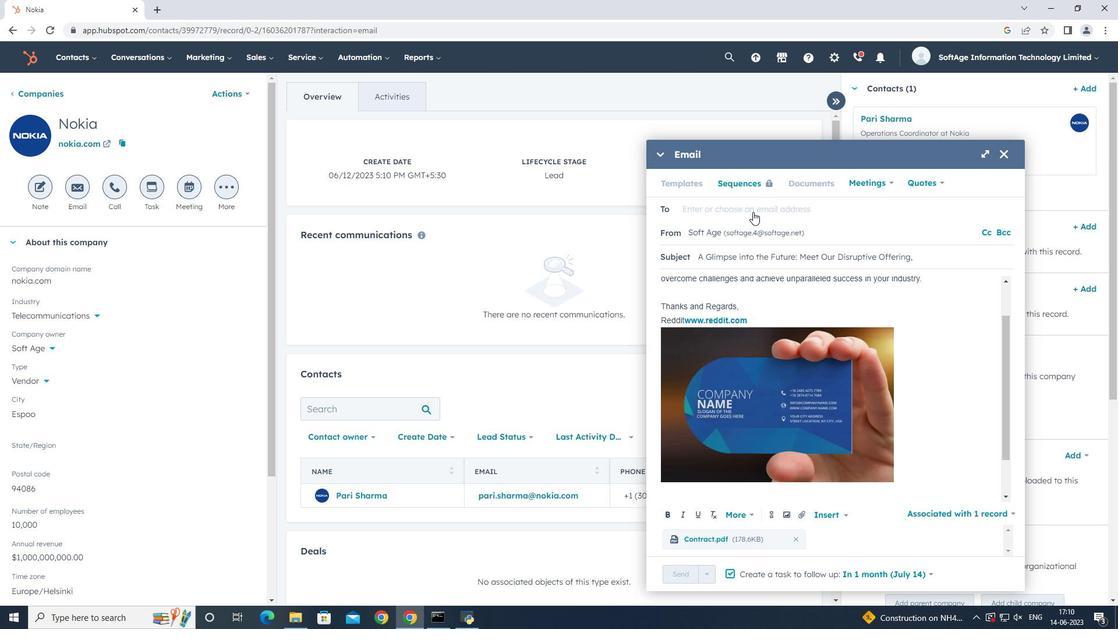 
Action: Mouse moved to (763, 237)
Screenshot: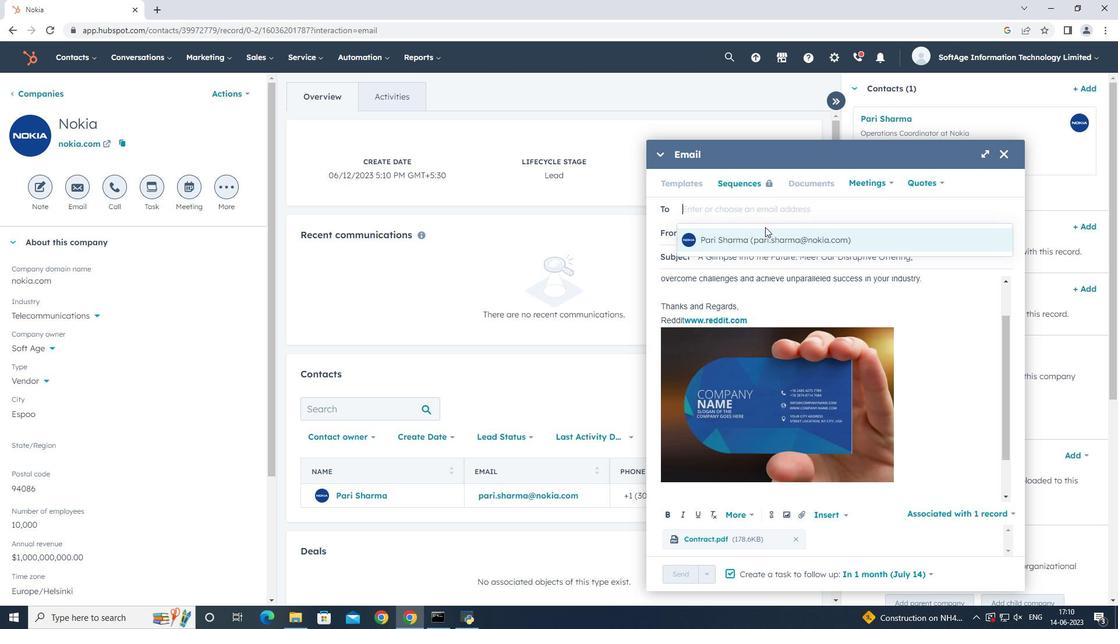 
Action: Mouse pressed left at (763, 237)
Screenshot: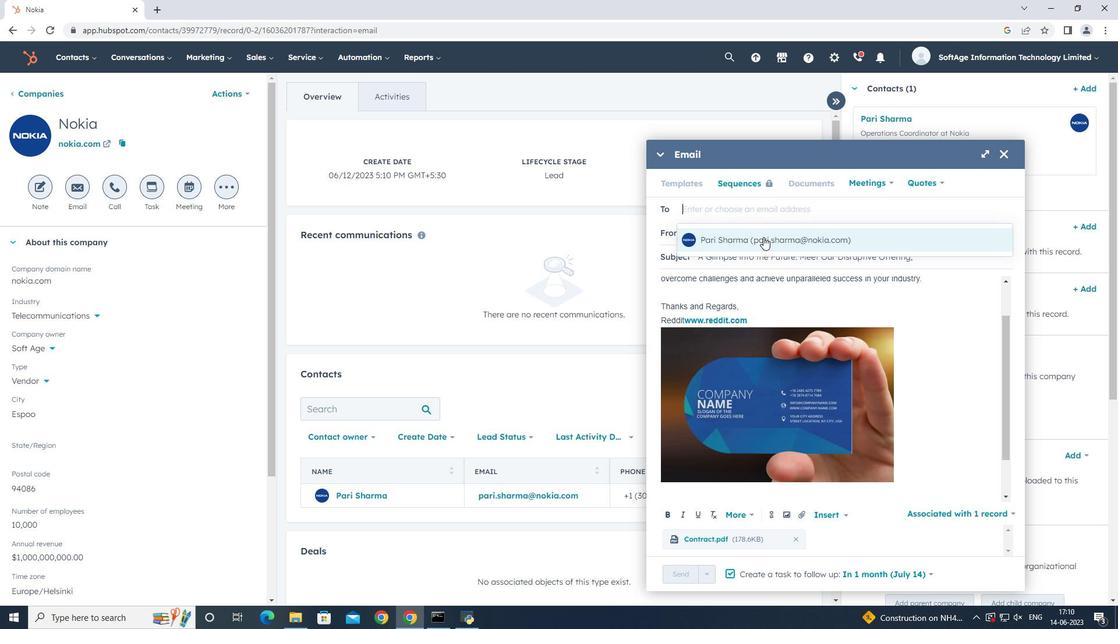 
Action: Mouse moved to (690, 570)
Screenshot: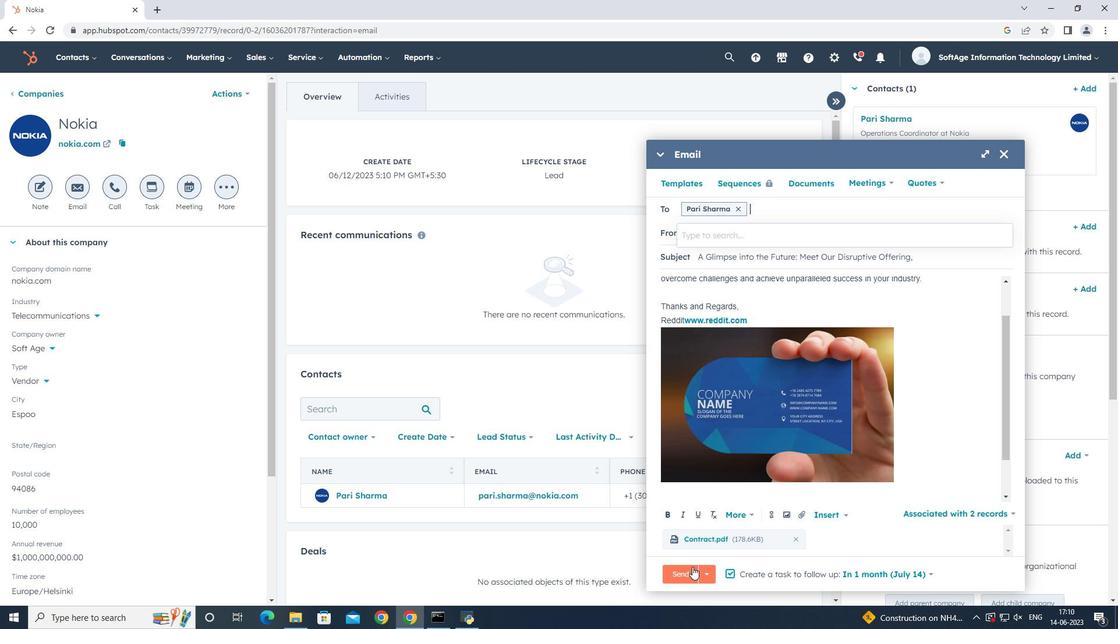
Action: Mouse pressed left at (690, 570)
Screenshot: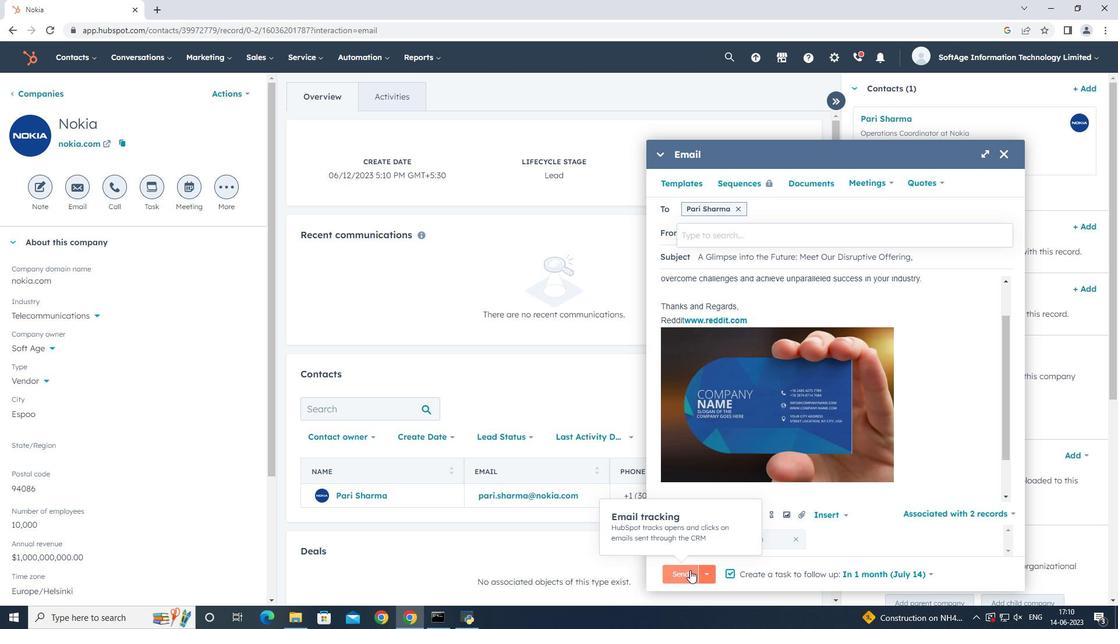 
Action: Mouse moved to (586, 285)
Screenshot: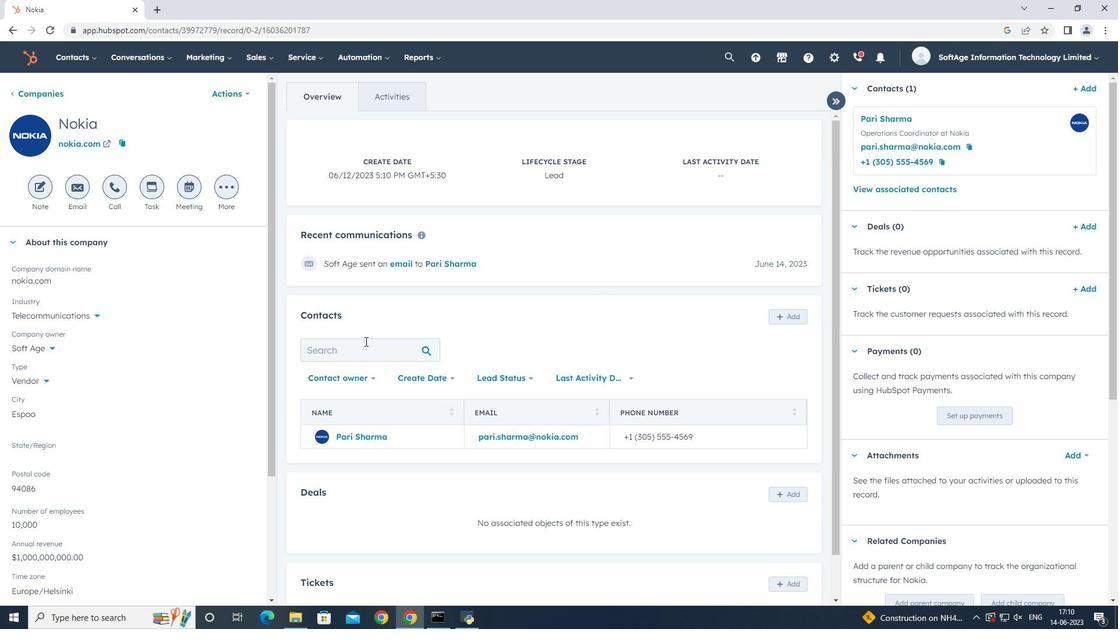
